 Task: Find connections with filter location New Malden with filter topic #startupwith filter profile language Potuguese with filter current company Arthur D. Little with filter school Sam Higginbottom University of Agriculture, Technology And Sciences (SHUATS) with filter industry Electrical Equipment Manufacturing with filter service category Email Marketing with filter keywords title Medical Laboratory Tech
Action: Mouse moved to (607, 56)
Screenshot: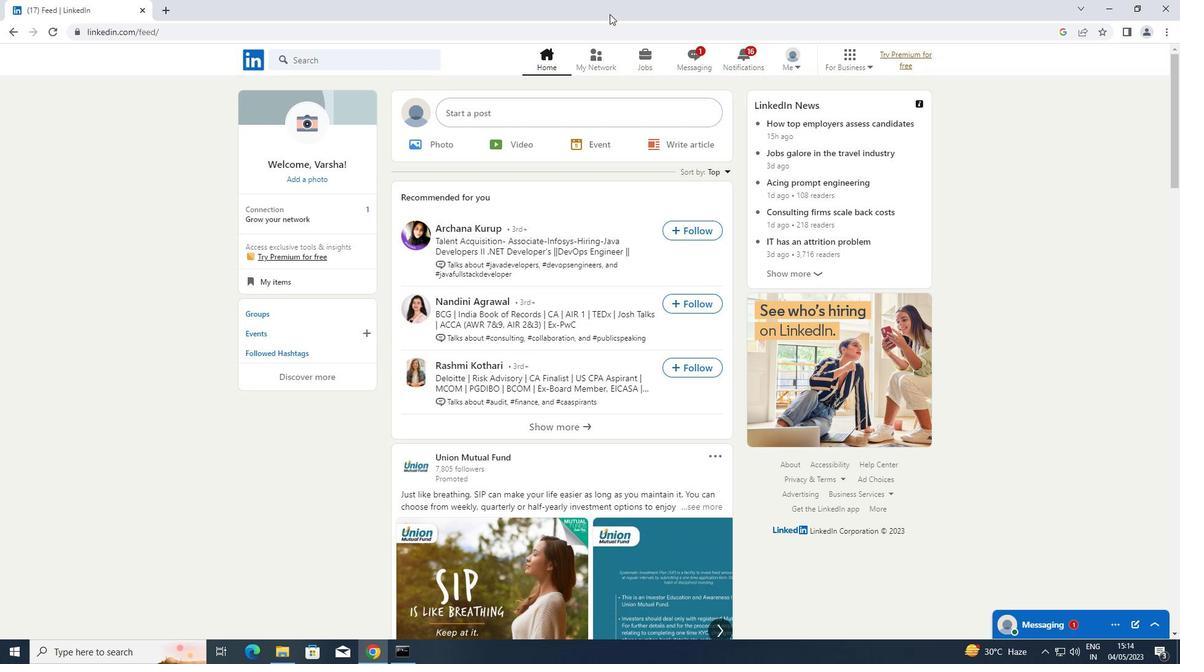 
Action: Mouse pressed left at (607, 56)
Screenshot: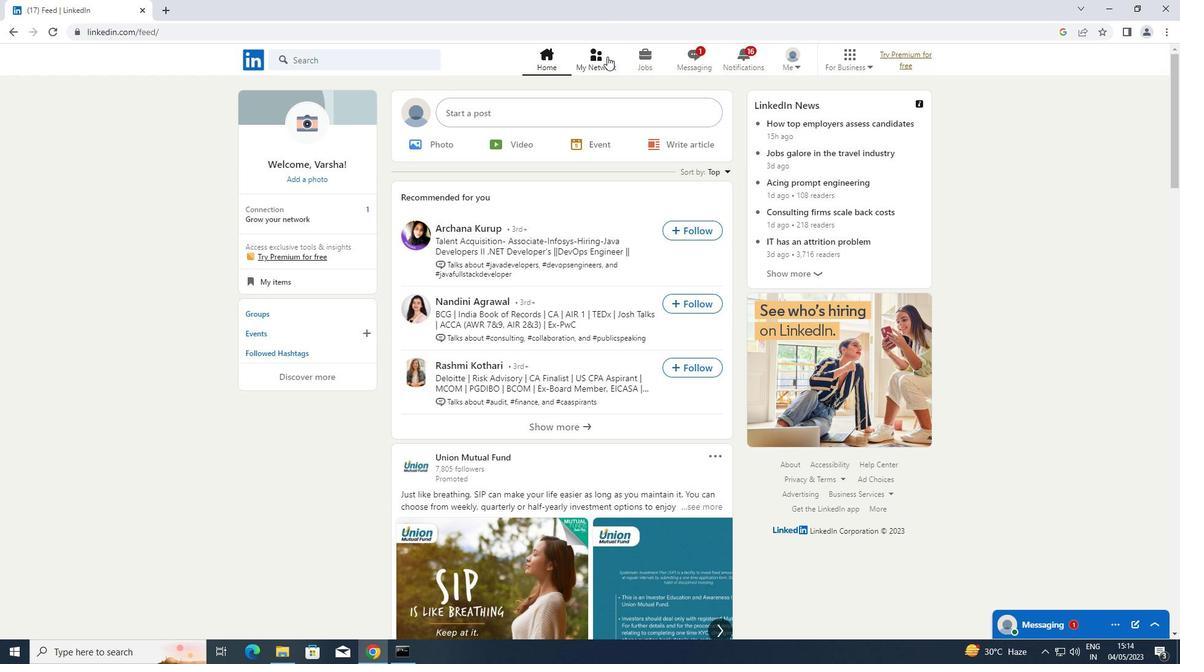 
Action: Mouse moved to (349, 123)
Screenshot: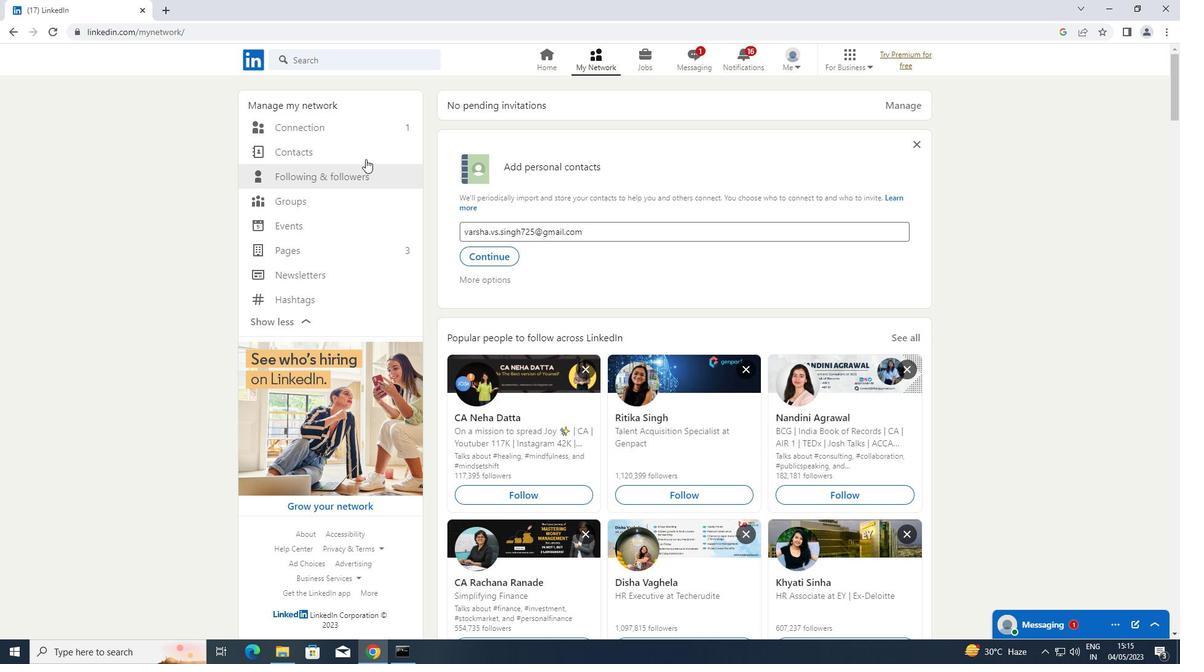 
Action: Mouse pressed left at (349, 123)
Screenshot: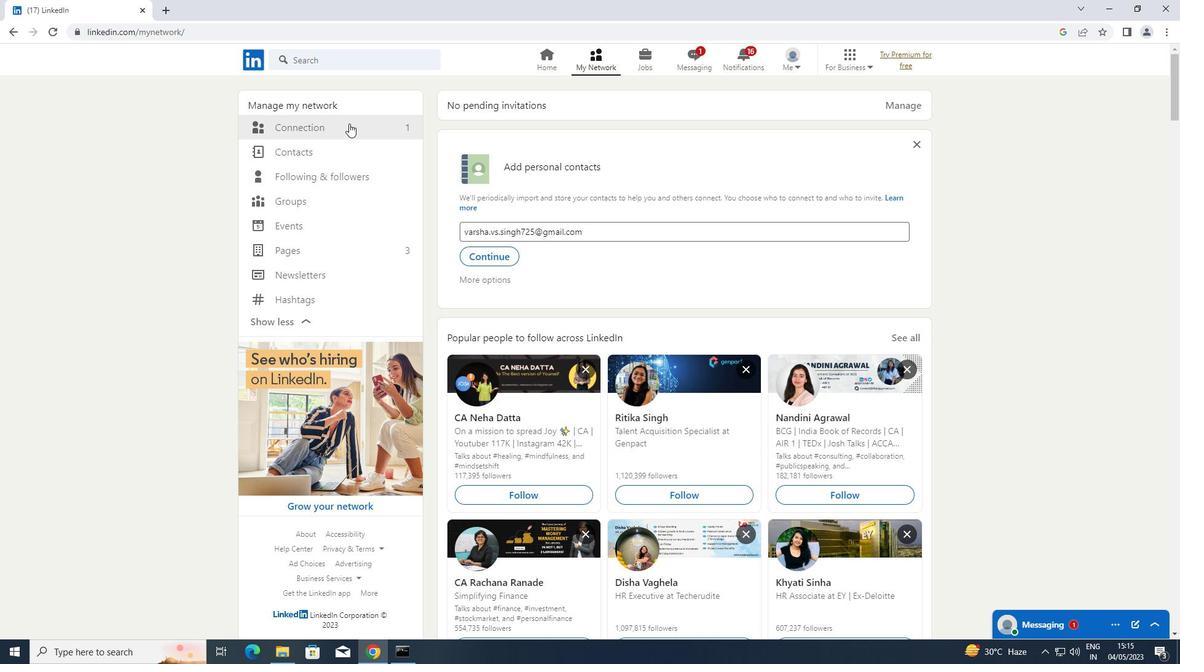
Action: Mouse moved to (702, 122)
Screenshot: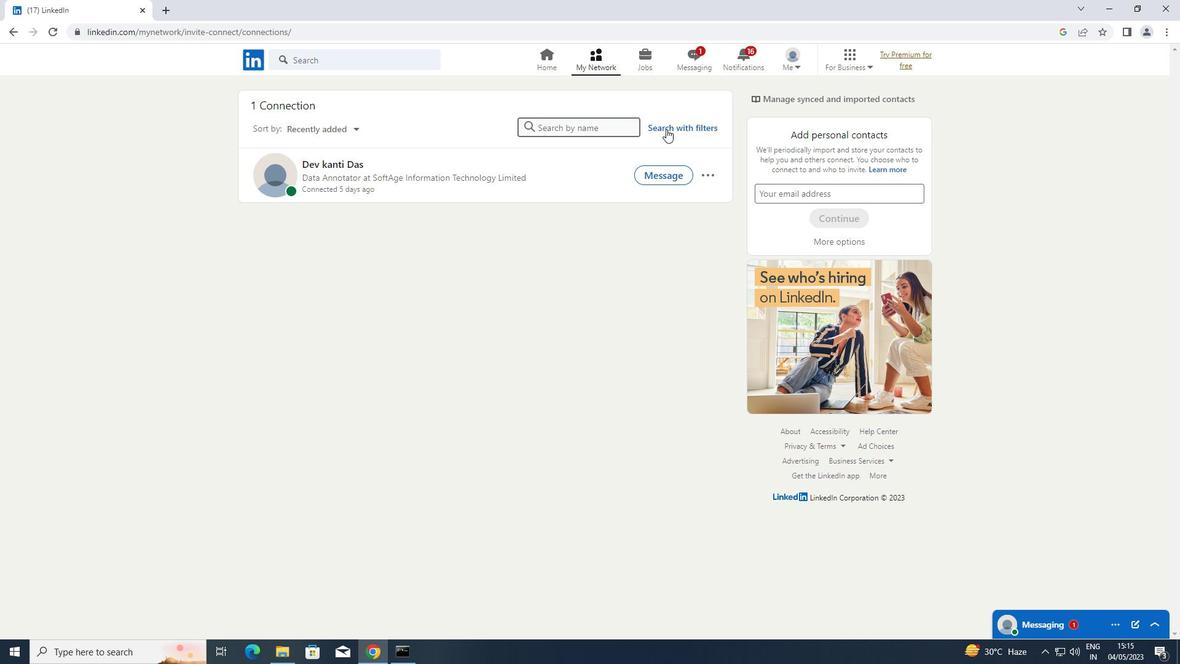 
Action: Mouse pressed left at (702, 122)
Screenshot: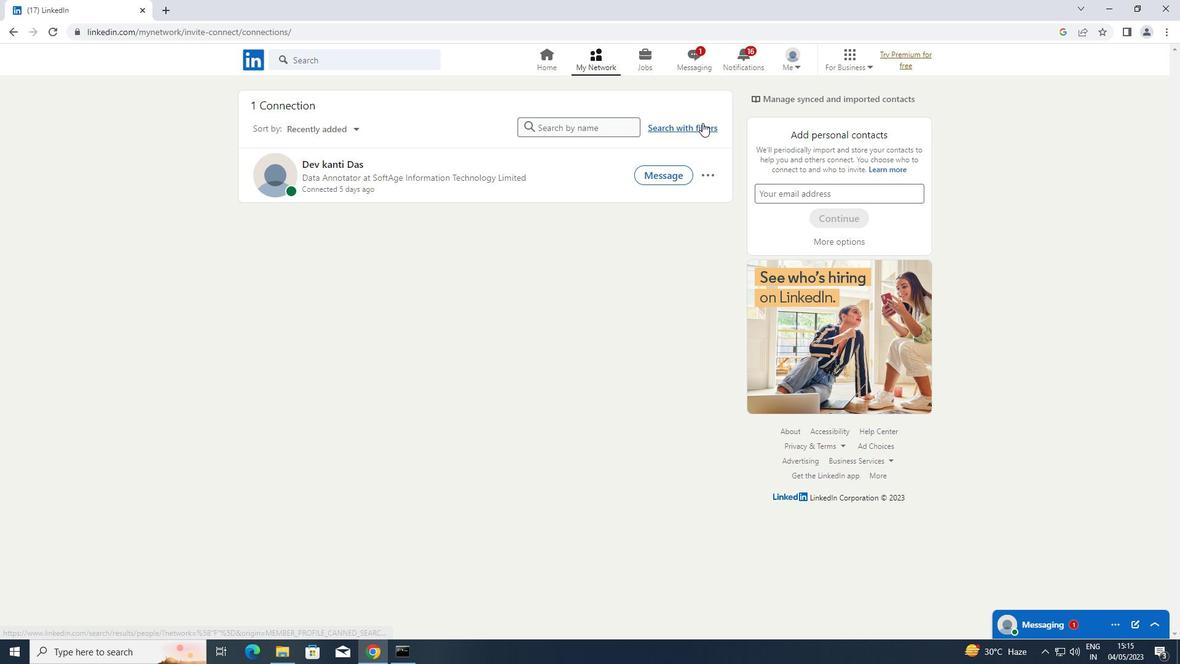 
Action: Mouse moved to (628, 93)
Screenshot: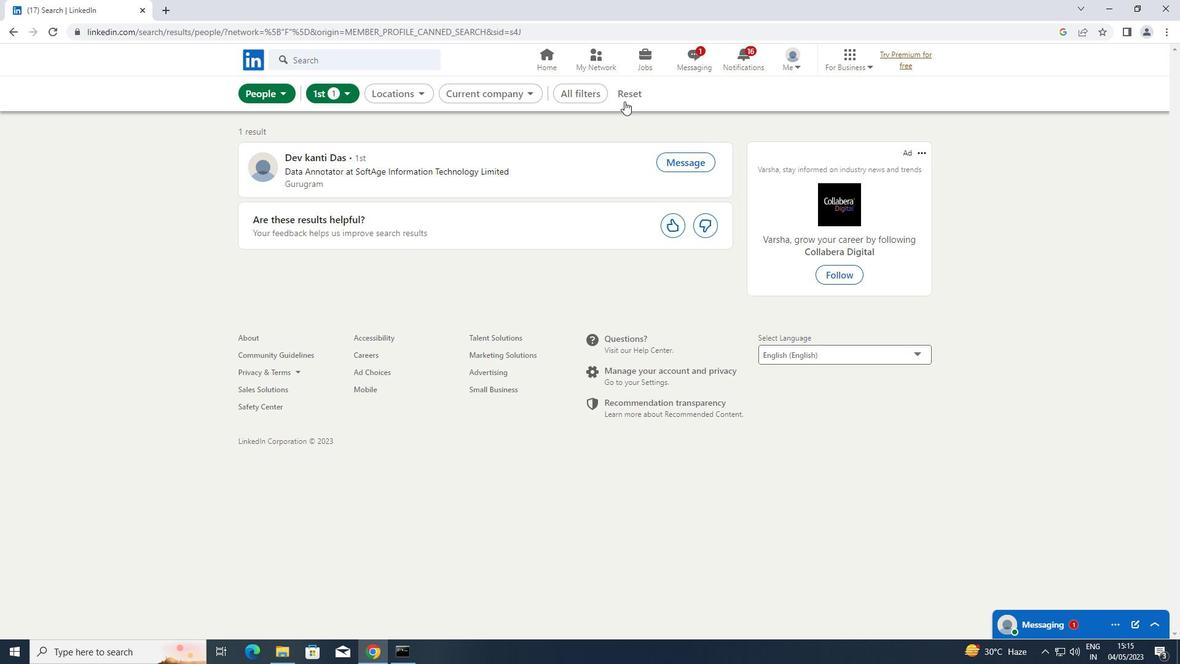 
Action: Mouse pressed left at (628, 93)
Screenshot: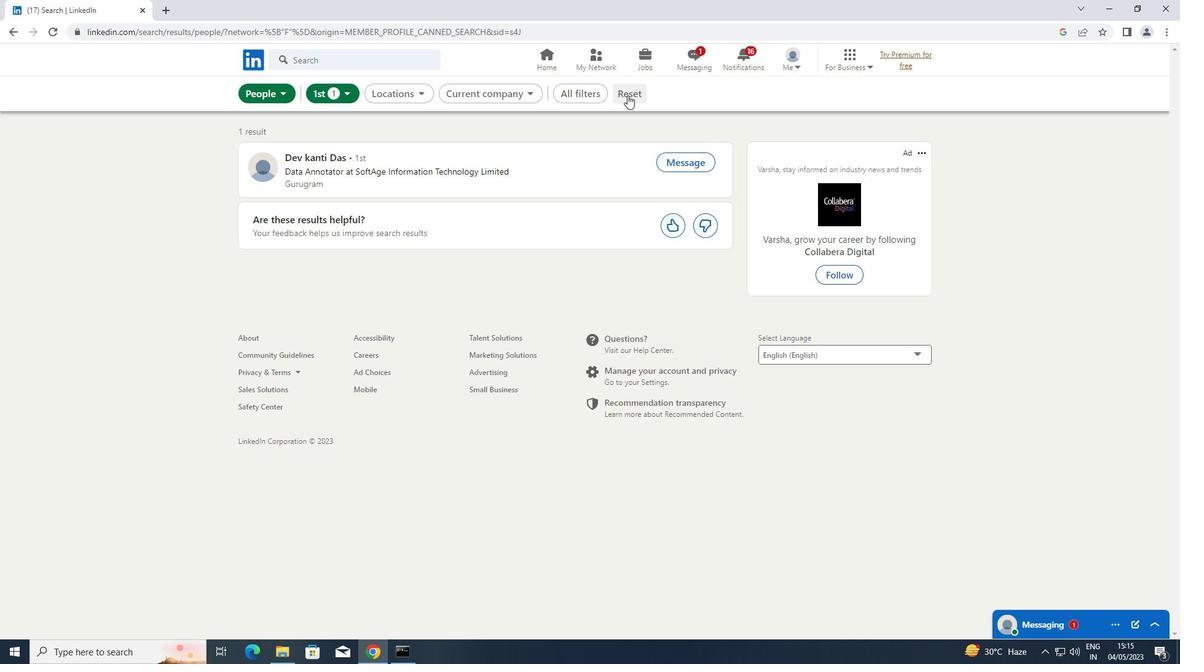 
Action: Mouse moved to (623, 95)
Screenshot: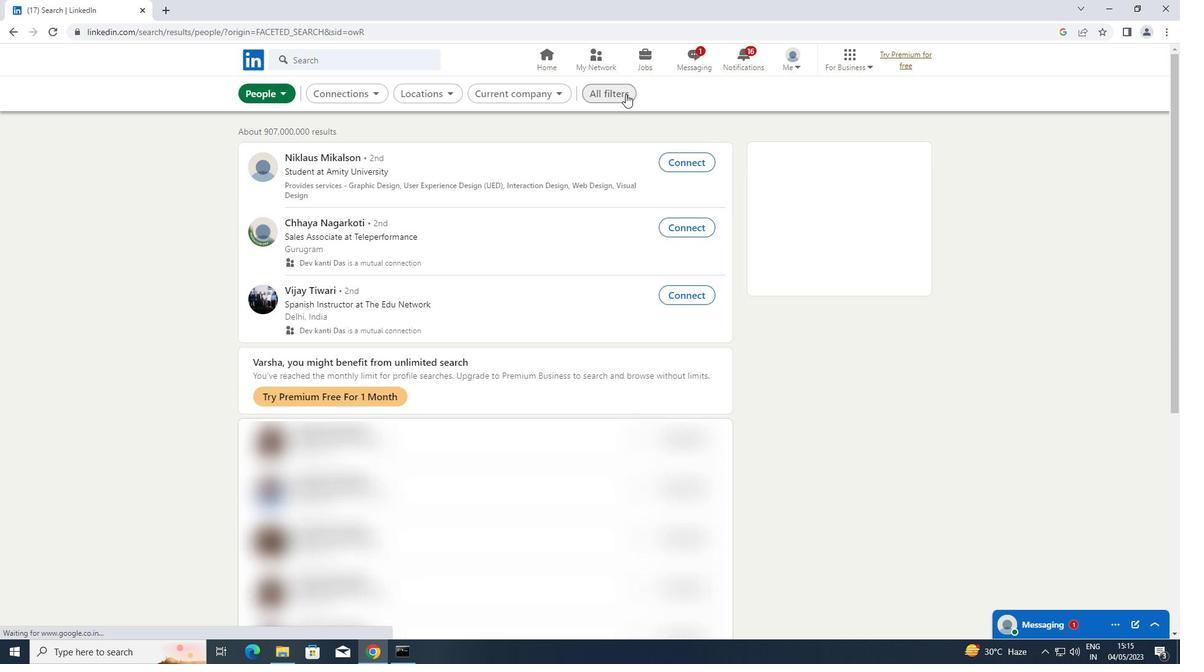 
Action: Mouse pressed left at (623, 95)
Screenshot: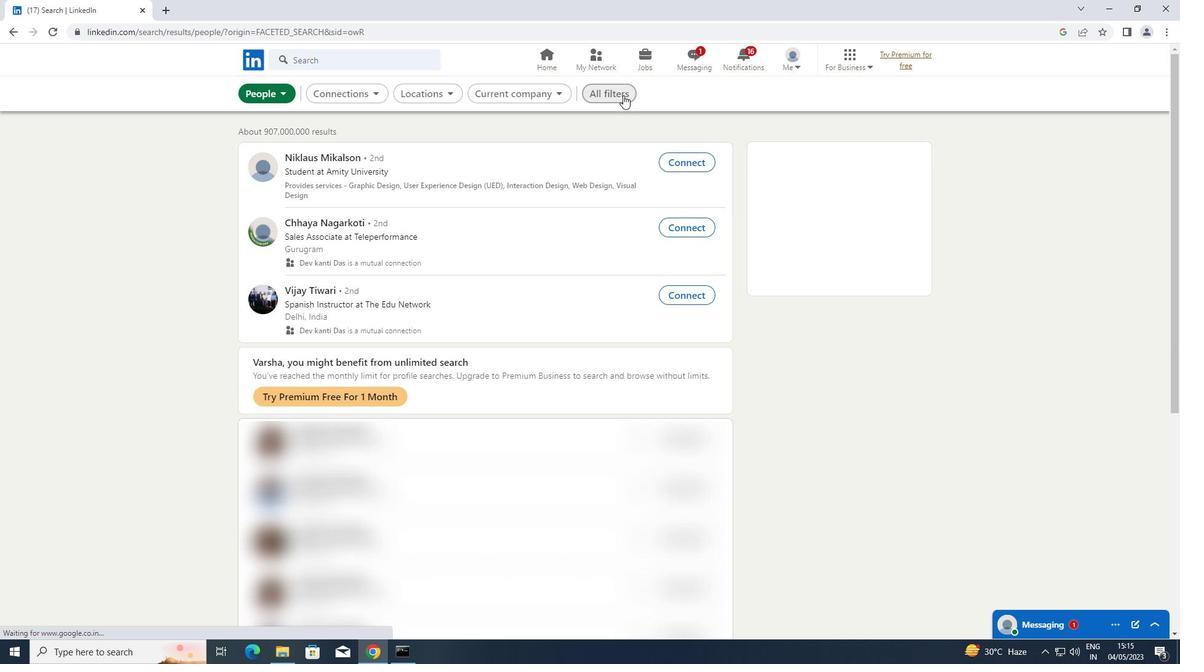 
Action: Mouse moved to (1044, 462)
Screenshot: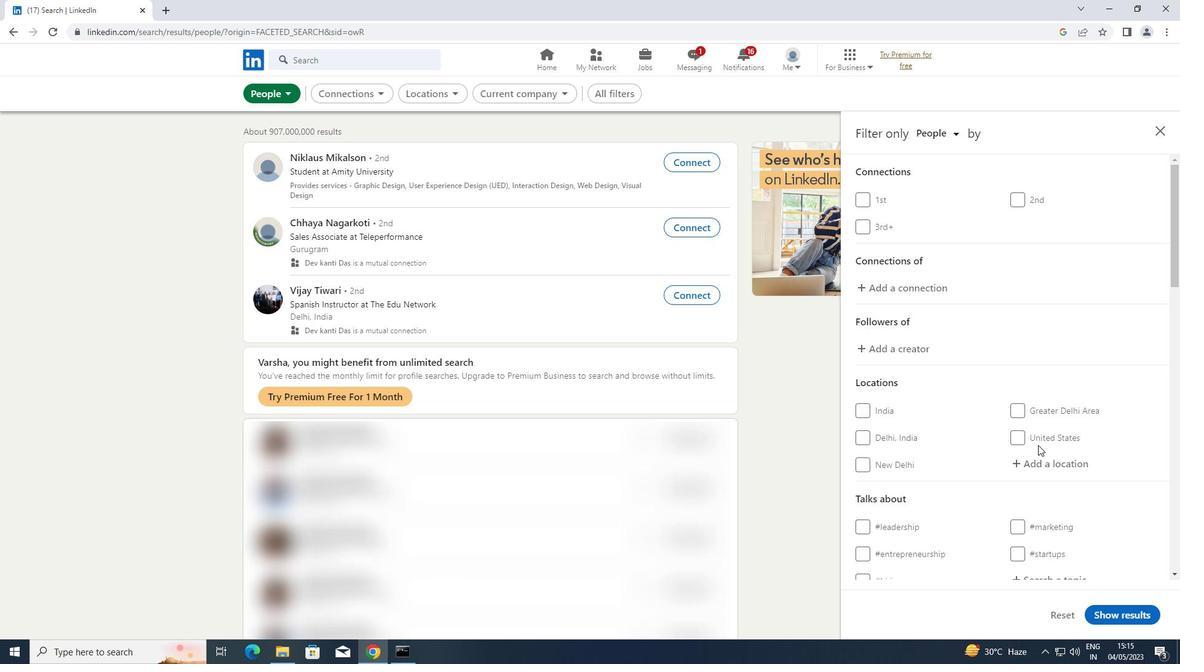 
Action: Mouse pressed left at (1044, 462)
Screenshot: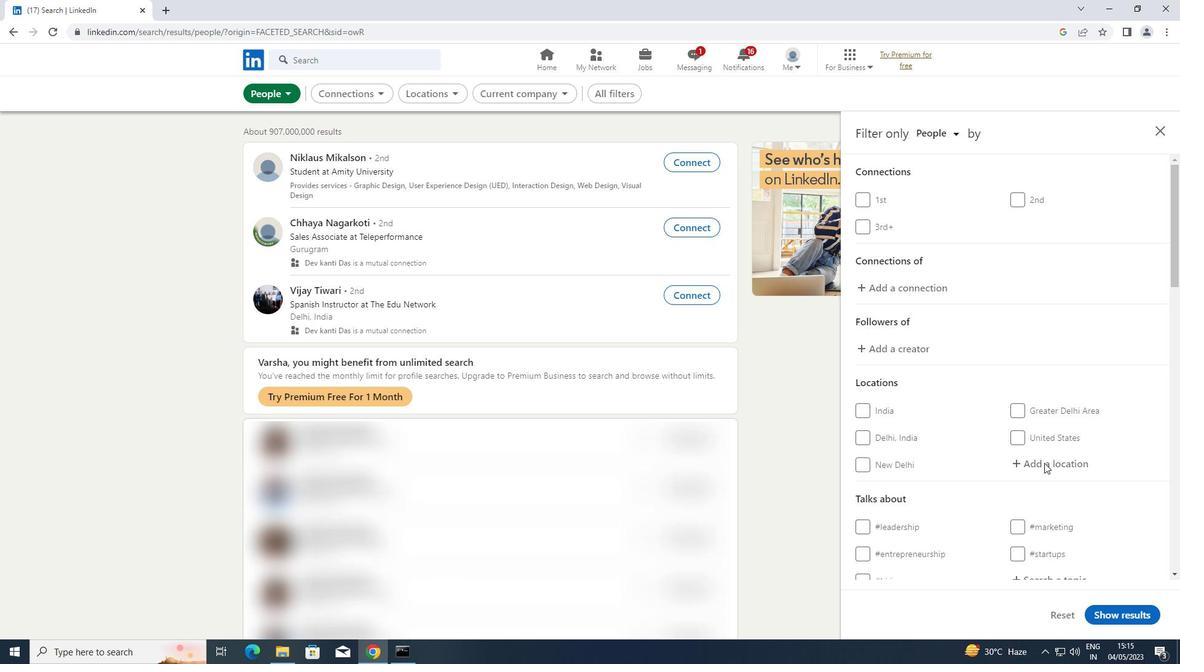 
Action: Mouse moved to (1049, 460)
Screenshot: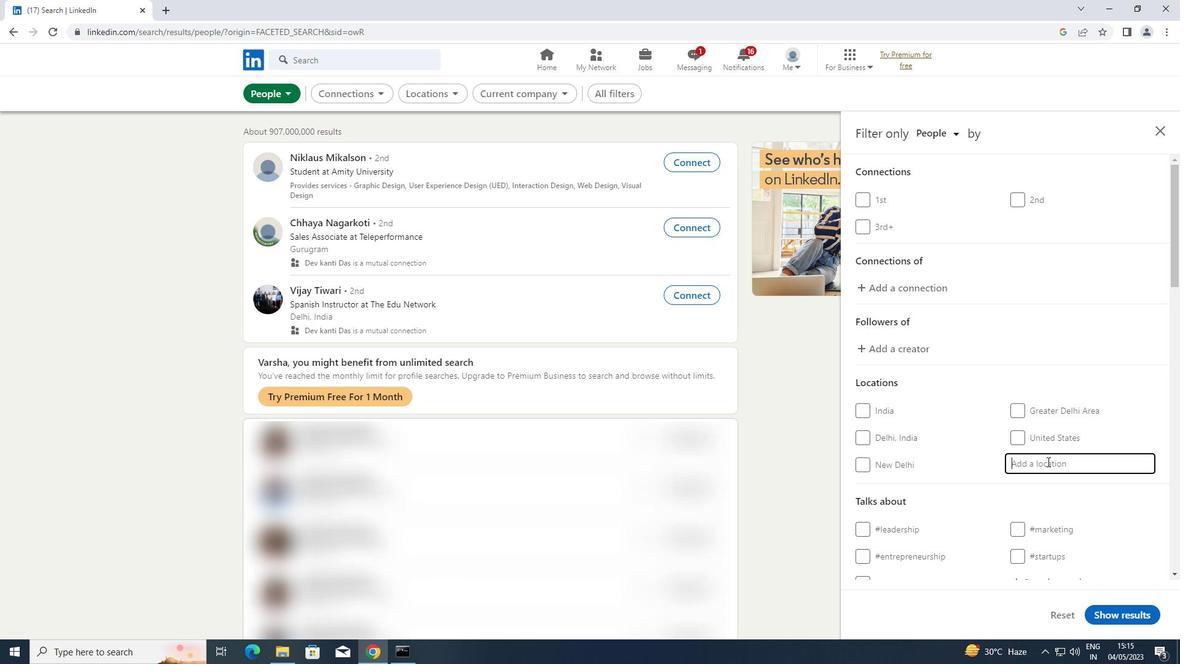 
Action: Key pressed <Key.shift>NEW<Key.space><Key.shift>MALDEN
Screenshot: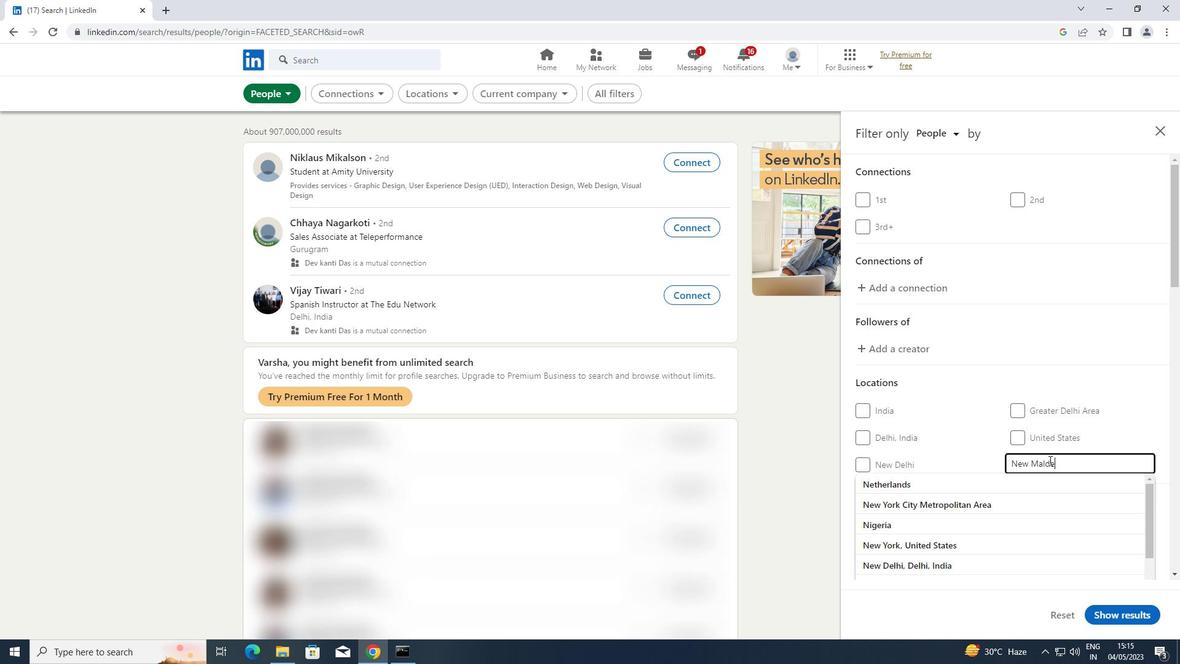 
Action: Mouse scrolled (1049, 459) with delta (0, 0)
Screenshot: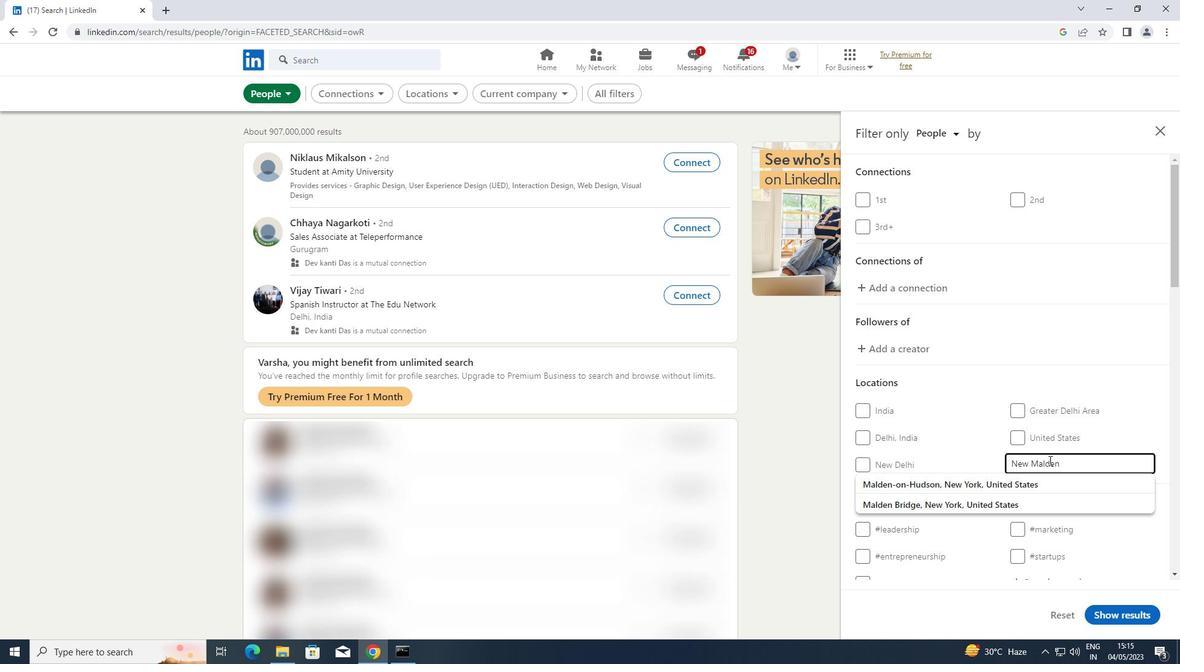 
Action: Mouse moved to (1031, 537)
Screenshot: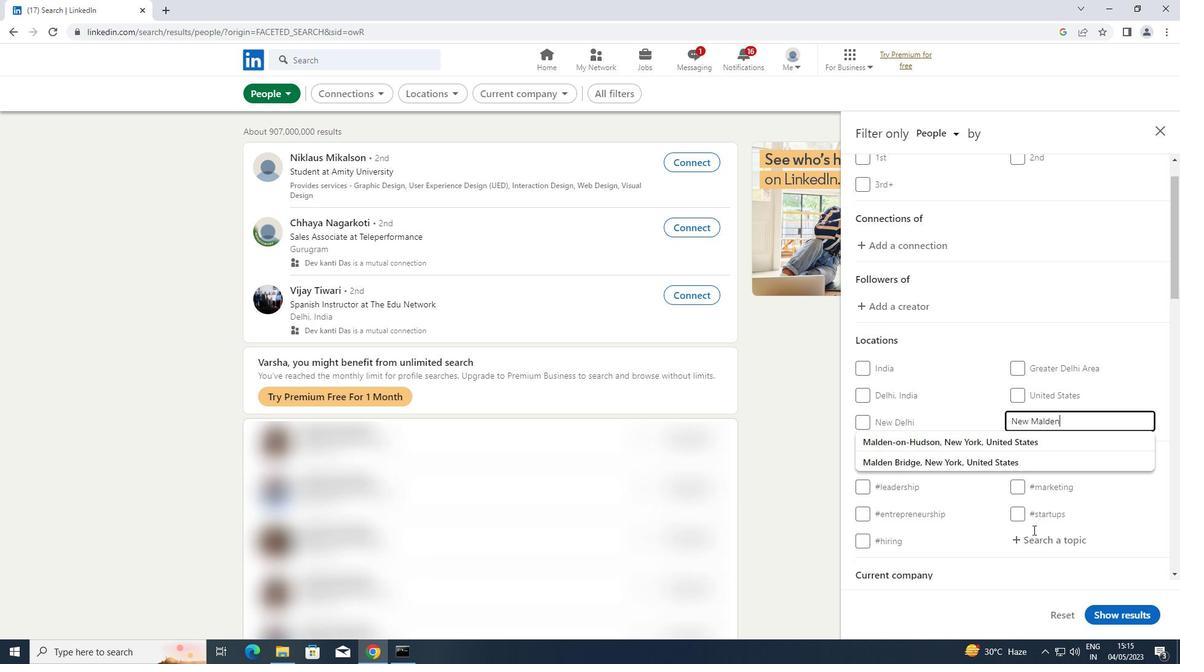 
Action: Mouse pressed left at (1031, 537)
Screenshot: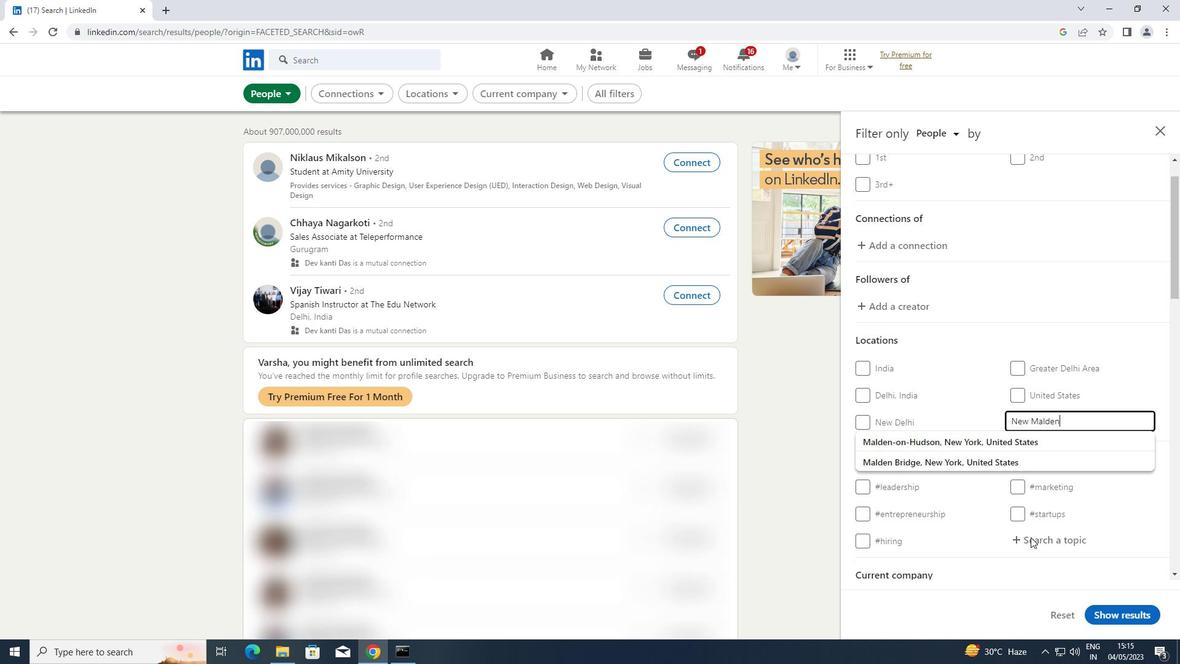 
Action: Mouse moved to (1042, 522)
Screenshot: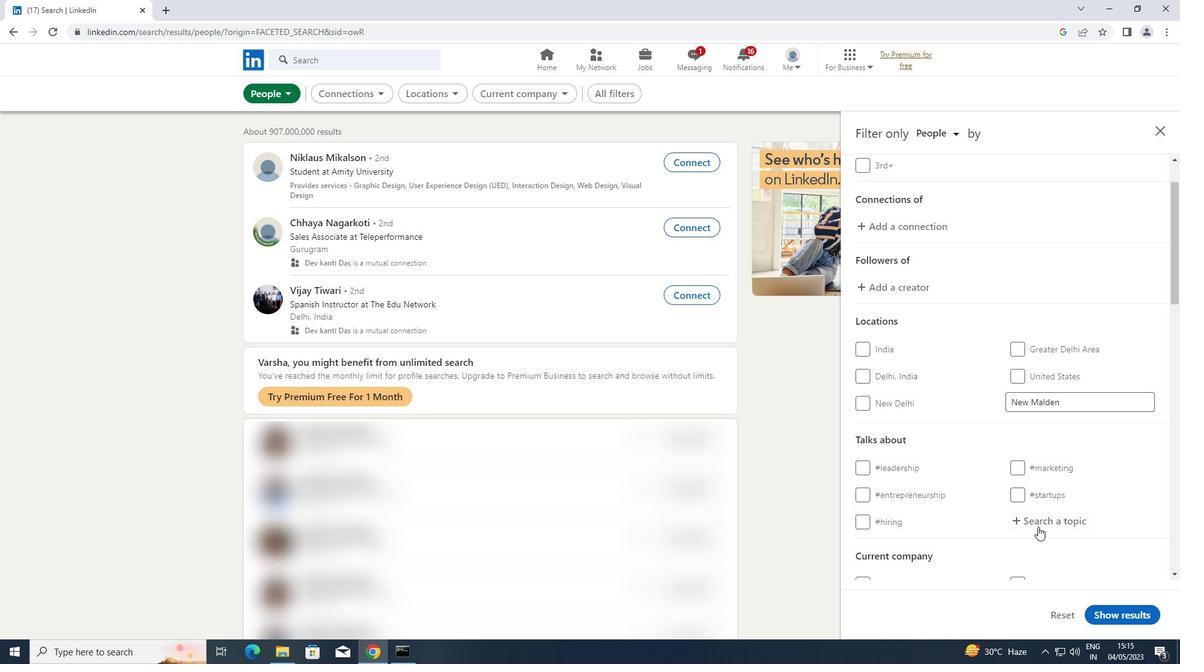 
Action: Mouse pressed left at (1042, 522)
Screenshot: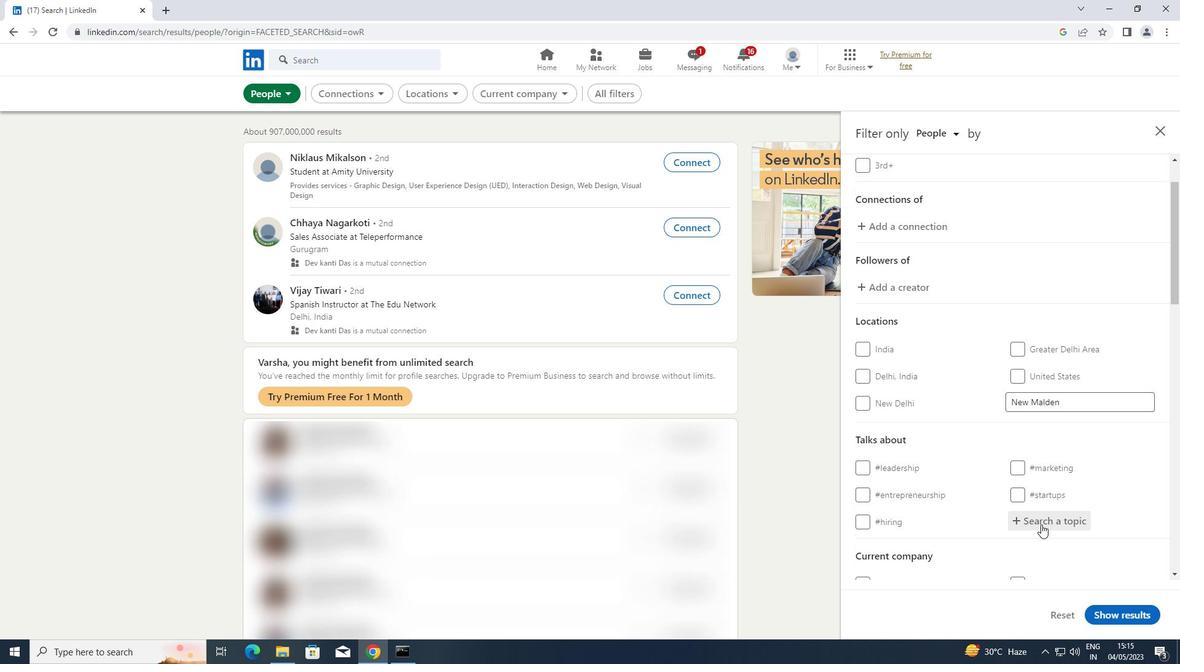 
Action: Key pressed STARTUP
Screenshot: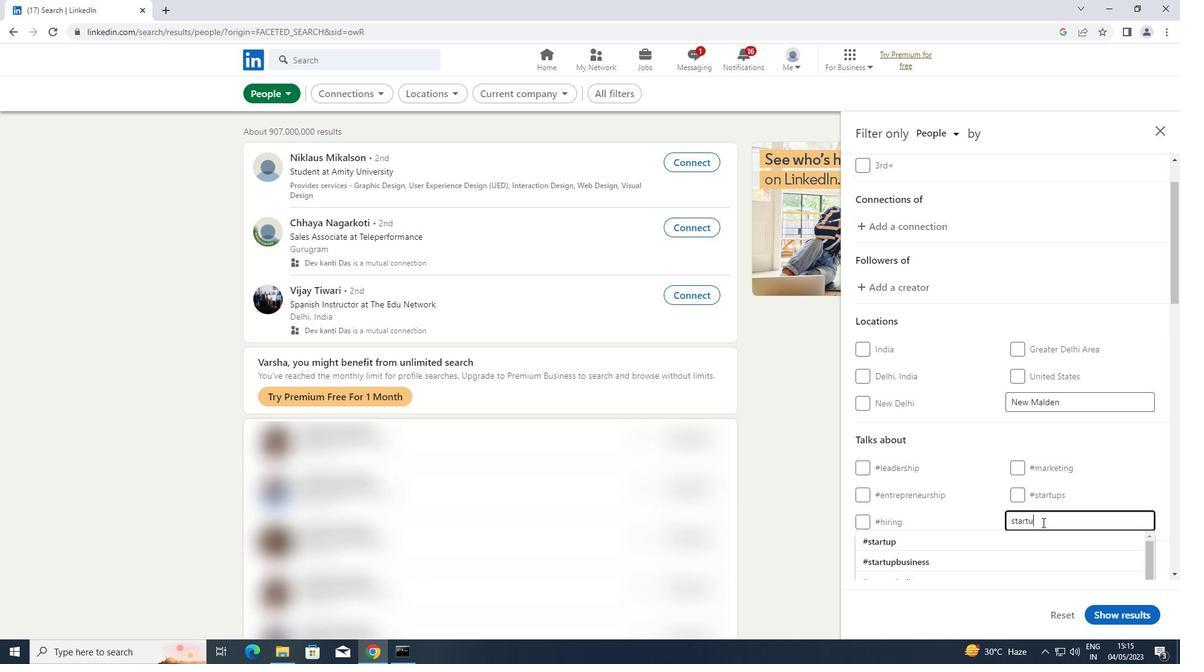 
Action: Mouse moved to (967, 537)
Screenshot: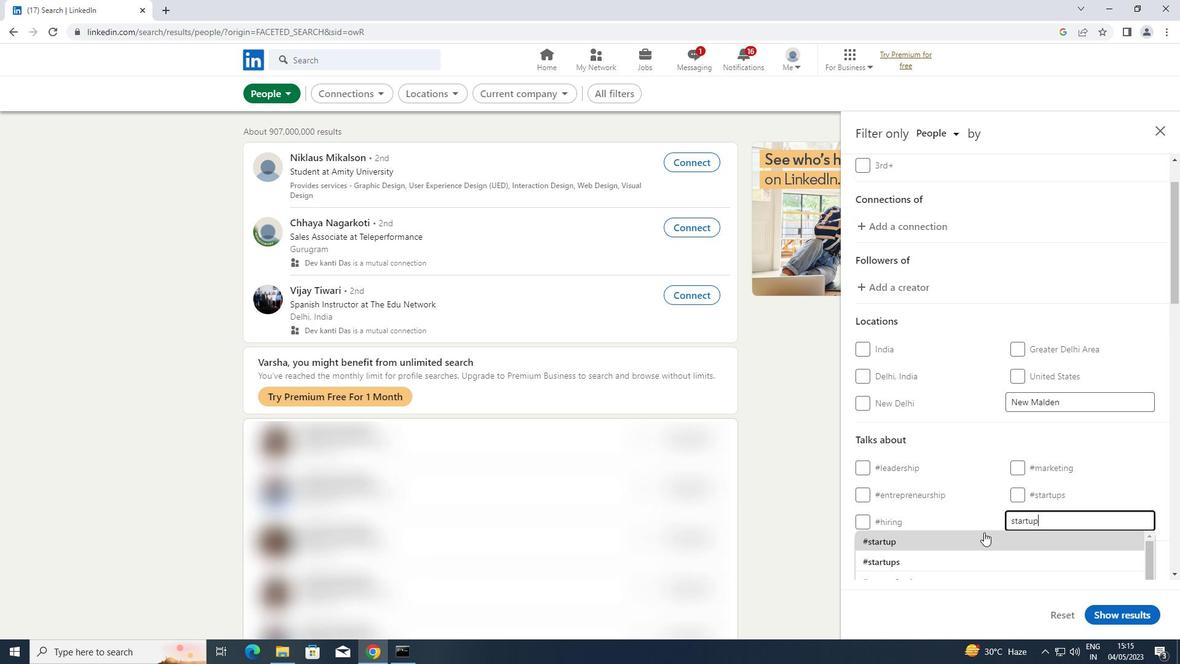 
Action: Mouse pressed left at (967, 537)
Screenshot: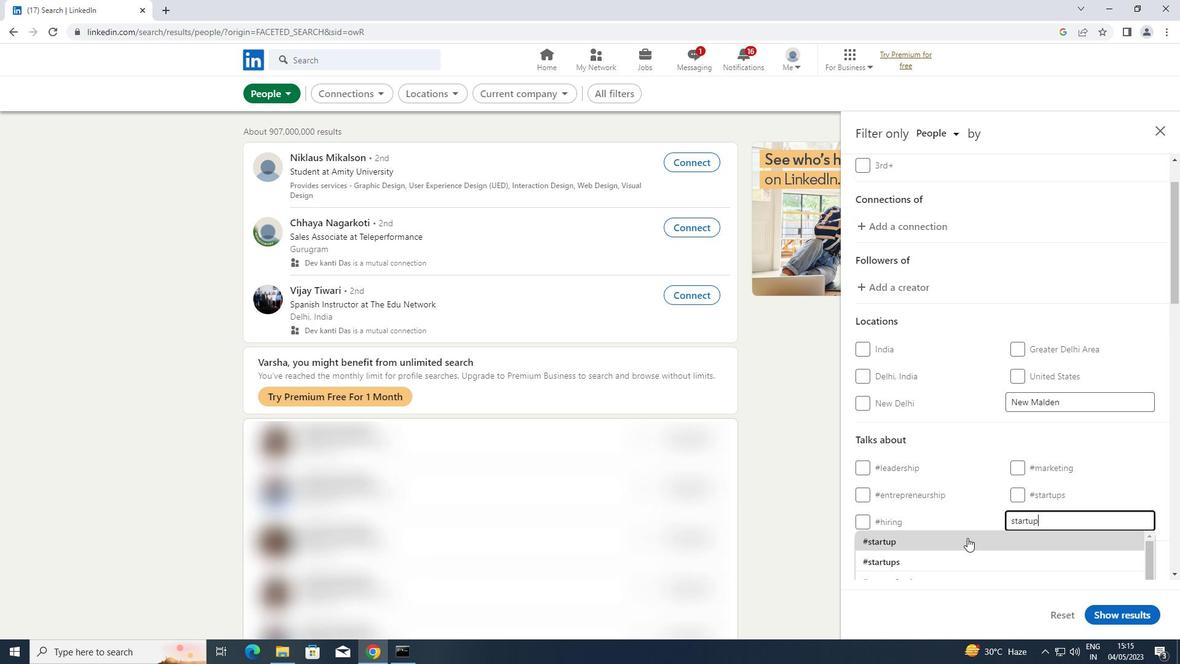 
Action: Mouse moved to (974, 531)
Screenshot: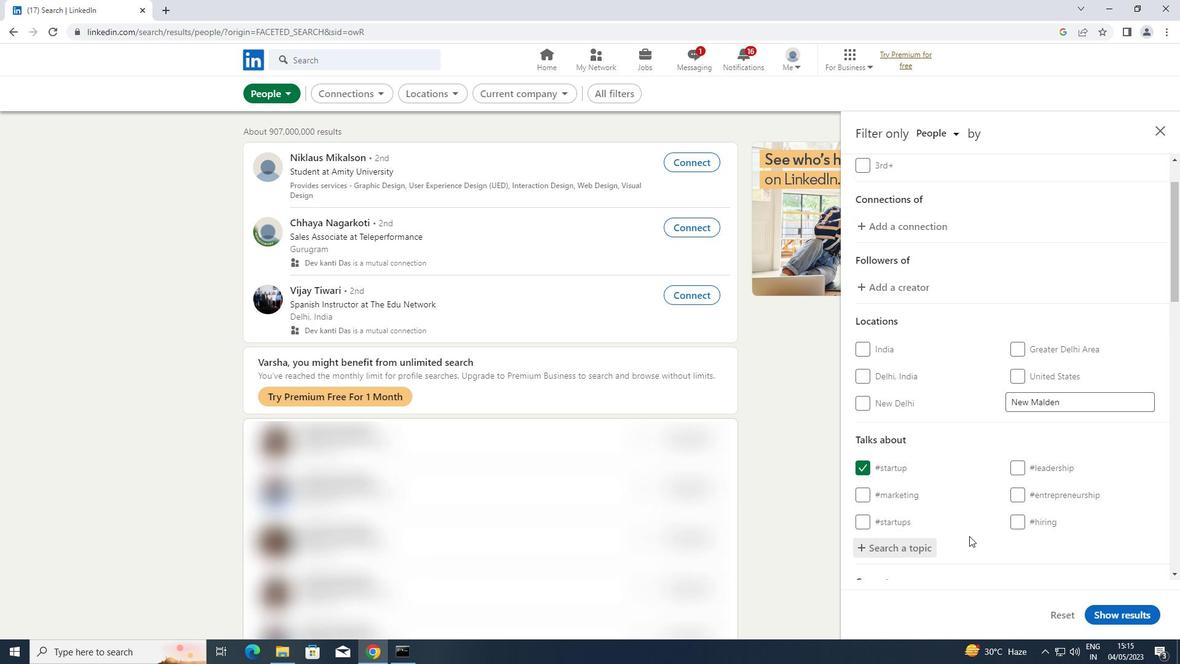 
Action: Mouse scrolled (974, 531) with delta (0, 0)
Screenshot: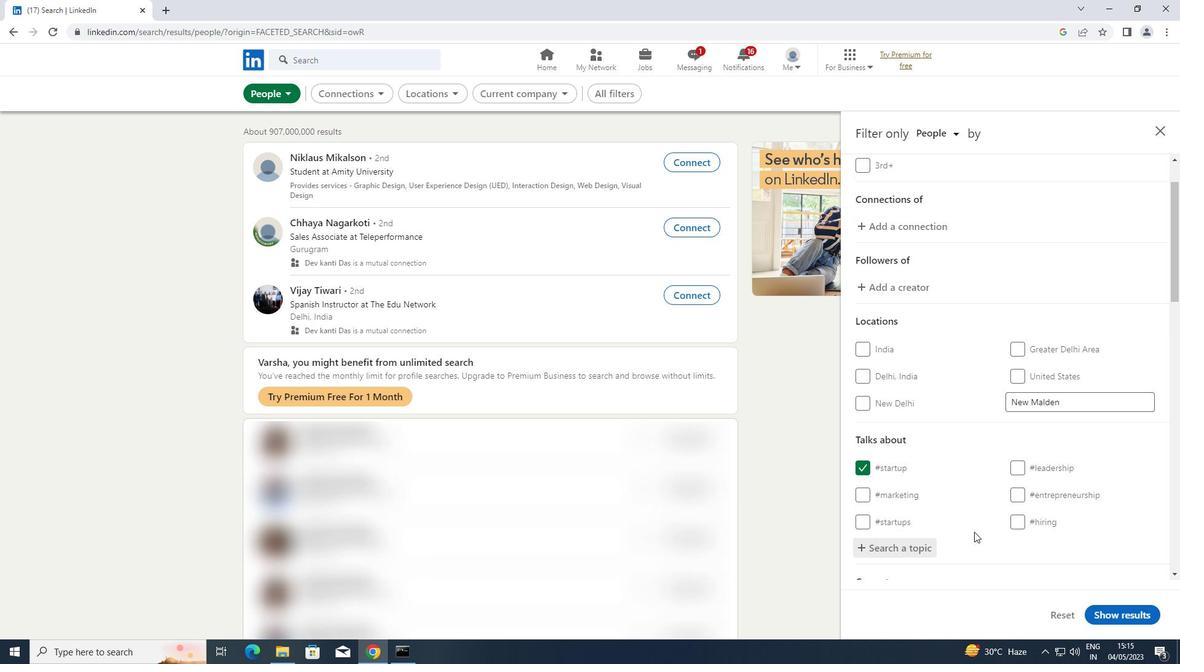 
Action: Mouse scrolled (974, 531) with delta (0, 0)
Screenshot: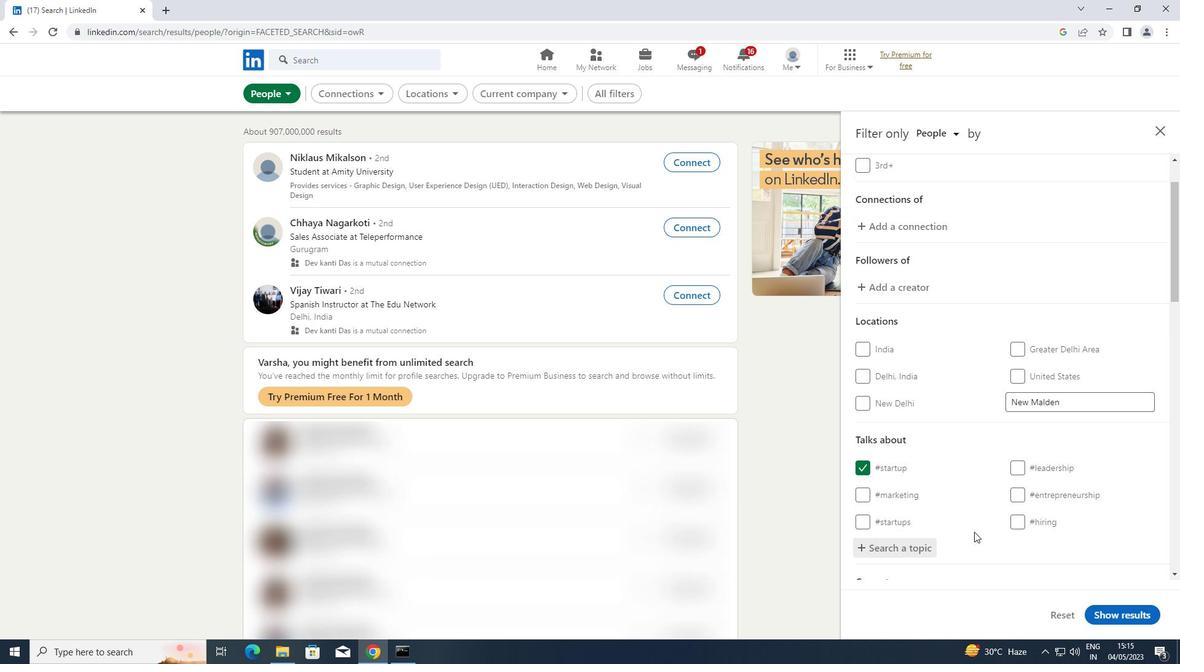 
Action: Mouse scrolled (974, 531) with delta (0, 0)
Screenshot: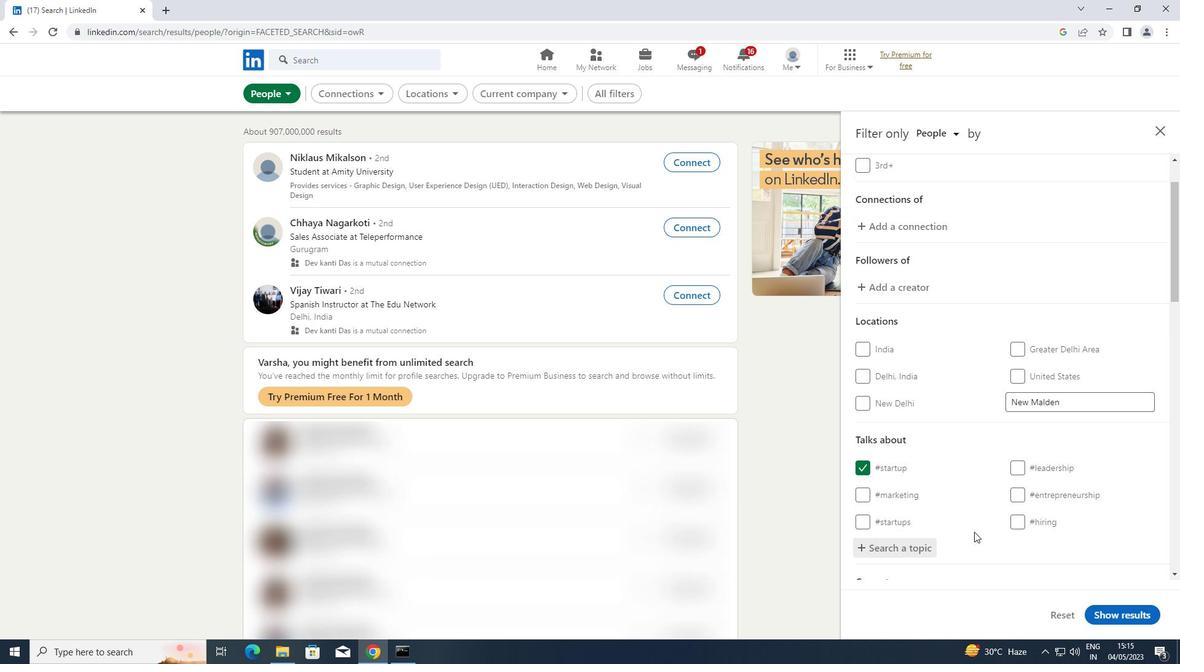 
Action: Mouse scrolled (974, 531) with delta (0, 0)
Screenshot: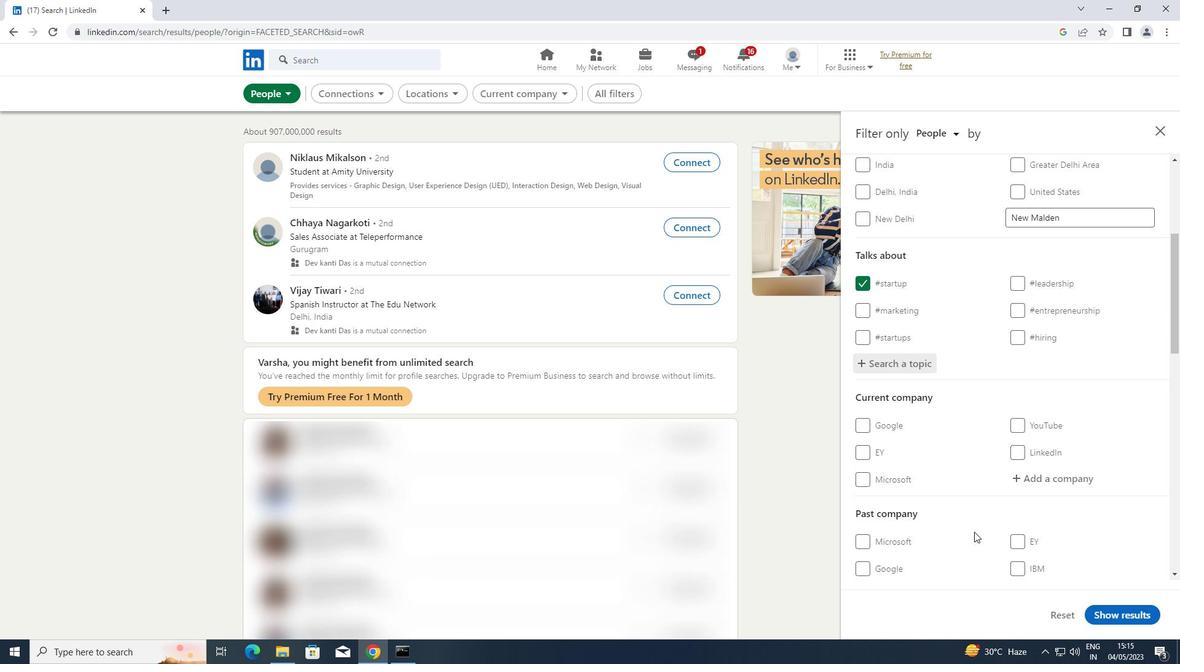 
Action: Mouse scrolled (974, 531) with delta (0, 0)
Screenshot: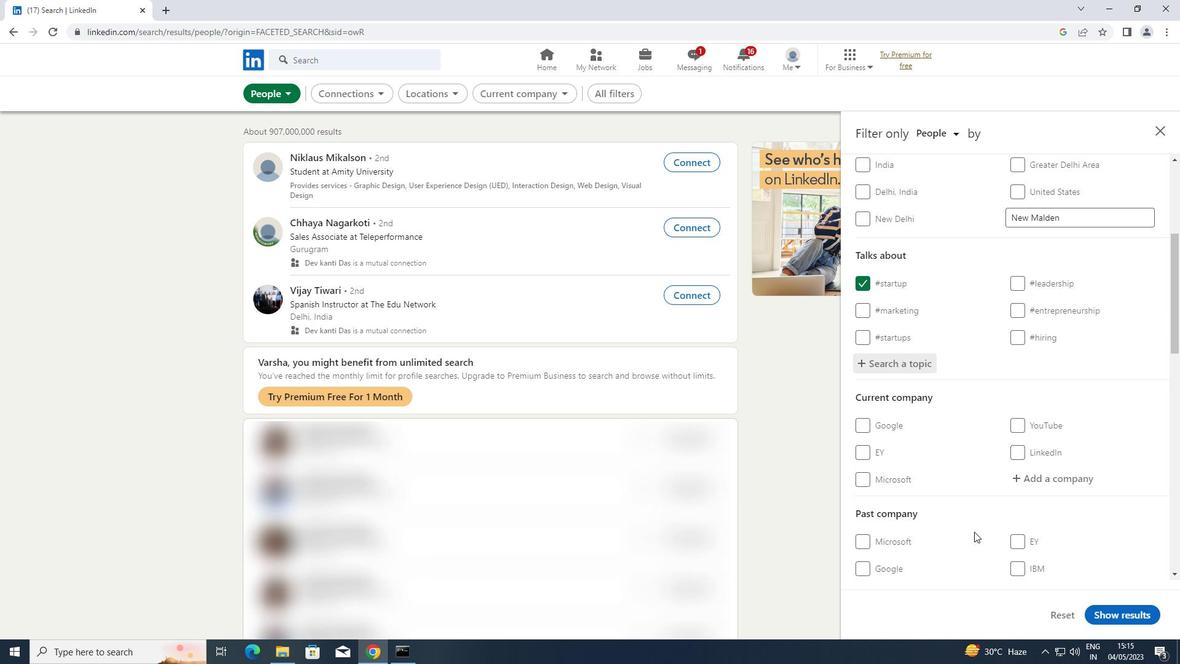 
Action: Mouse scrolled (974, 531) with delta (0, 0)
Screenshot: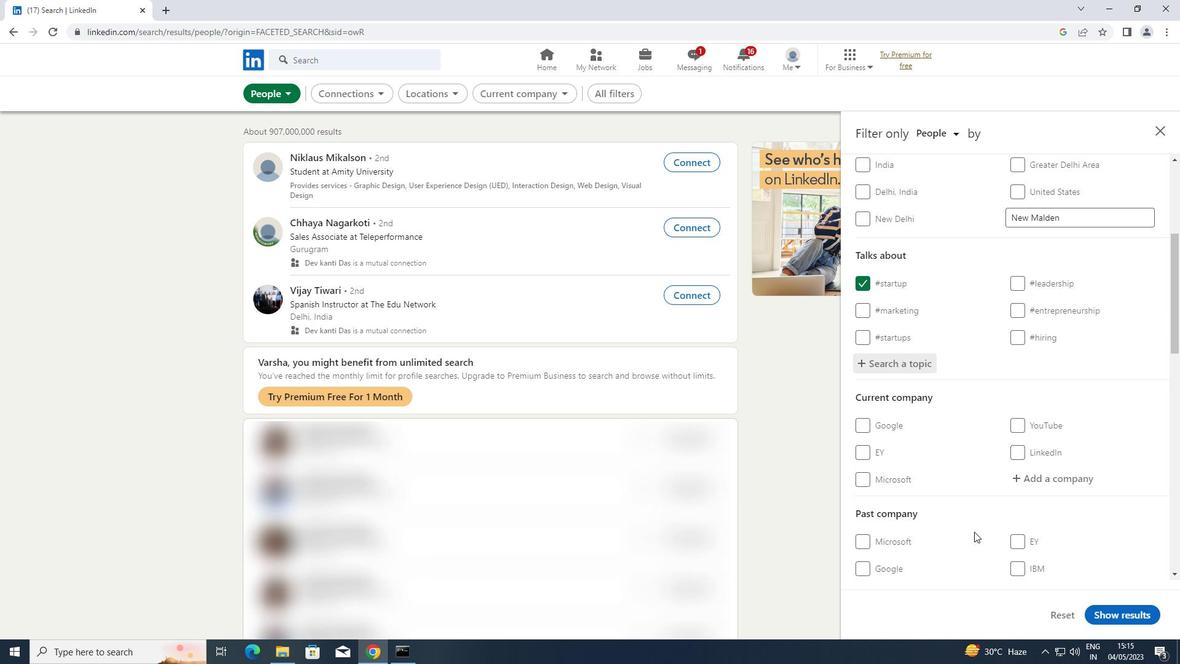 
Action: Mouse scrolled (974, 531) with delta (0, 0)
Screenshot: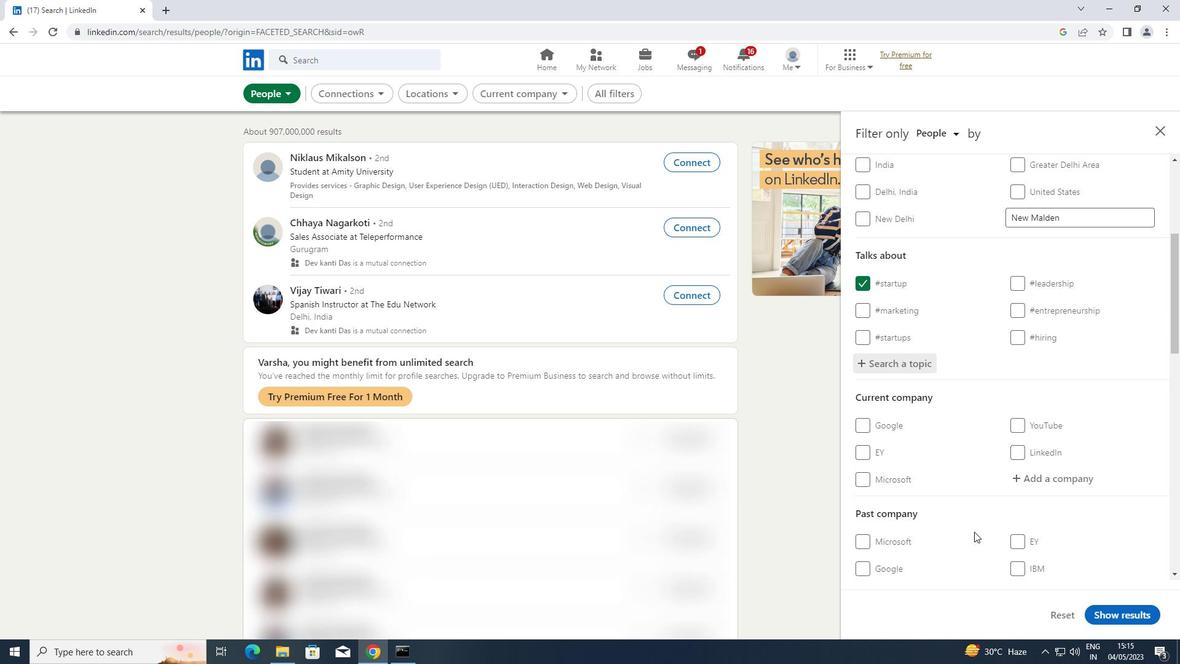 
Action: Mouse scrolled (974, 531) with delta (0, 0)
Screenshot: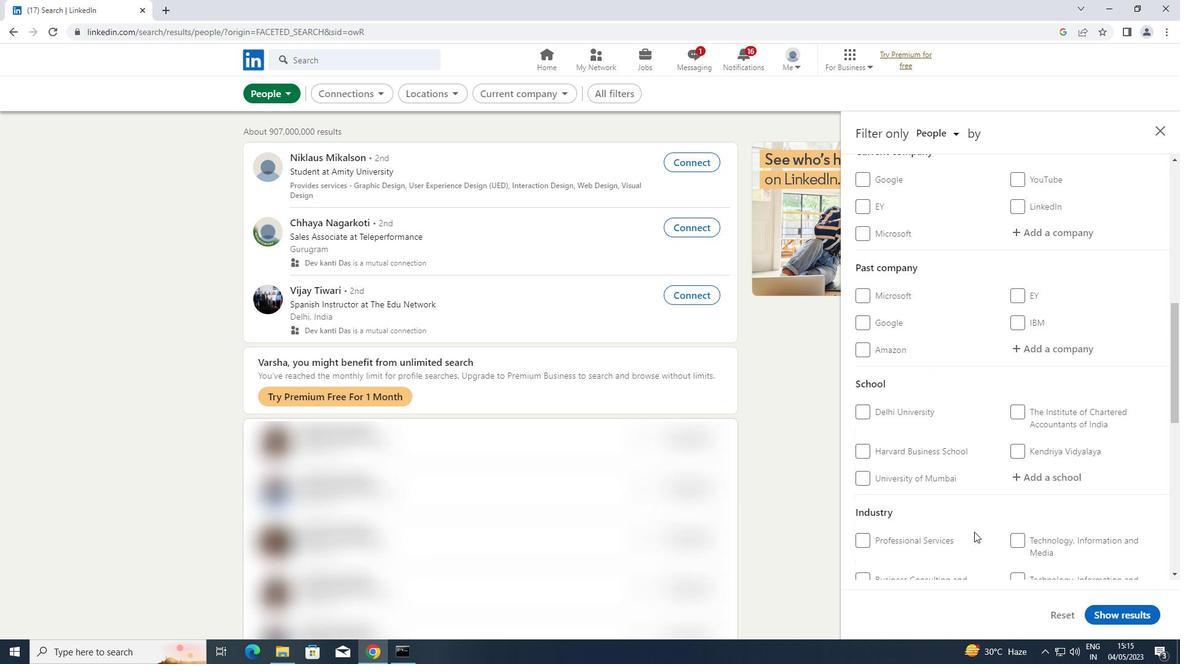 
Action: Mouse scrolled (974, 531) with delta (0, 0)
Screenshot: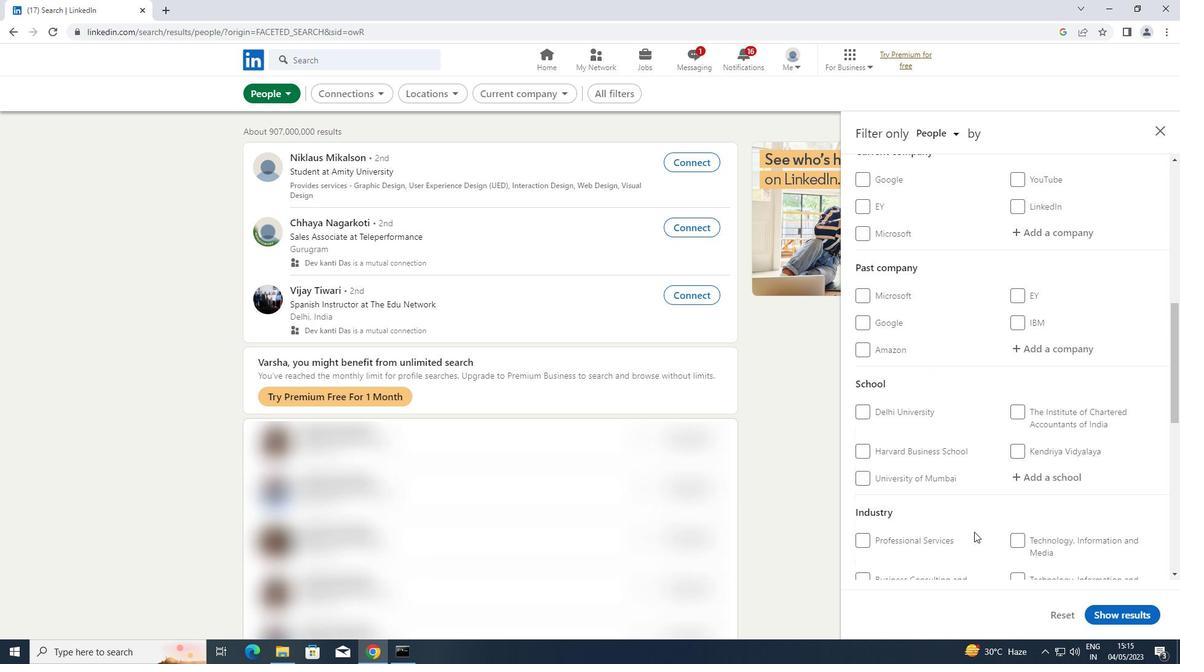 
Action: Mouse scrolled (974, 531) with delta (0, 0)
Screenshot: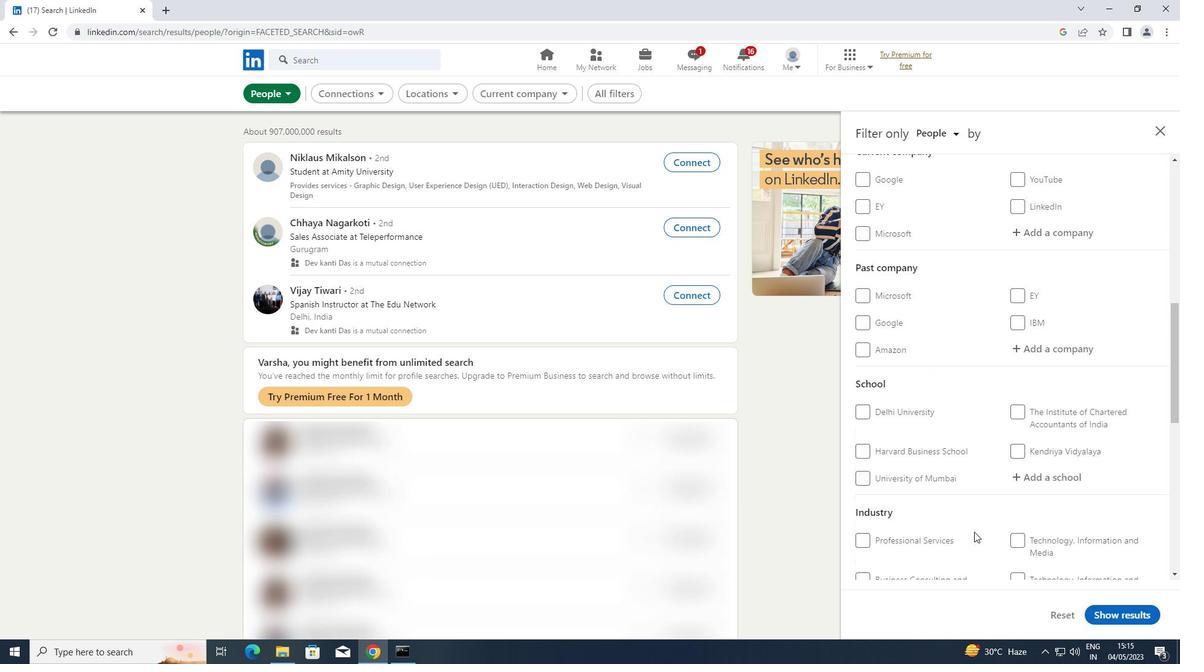 
Action: Mouse scrolled (974, 531) with delta (0, 0)
Screenshot: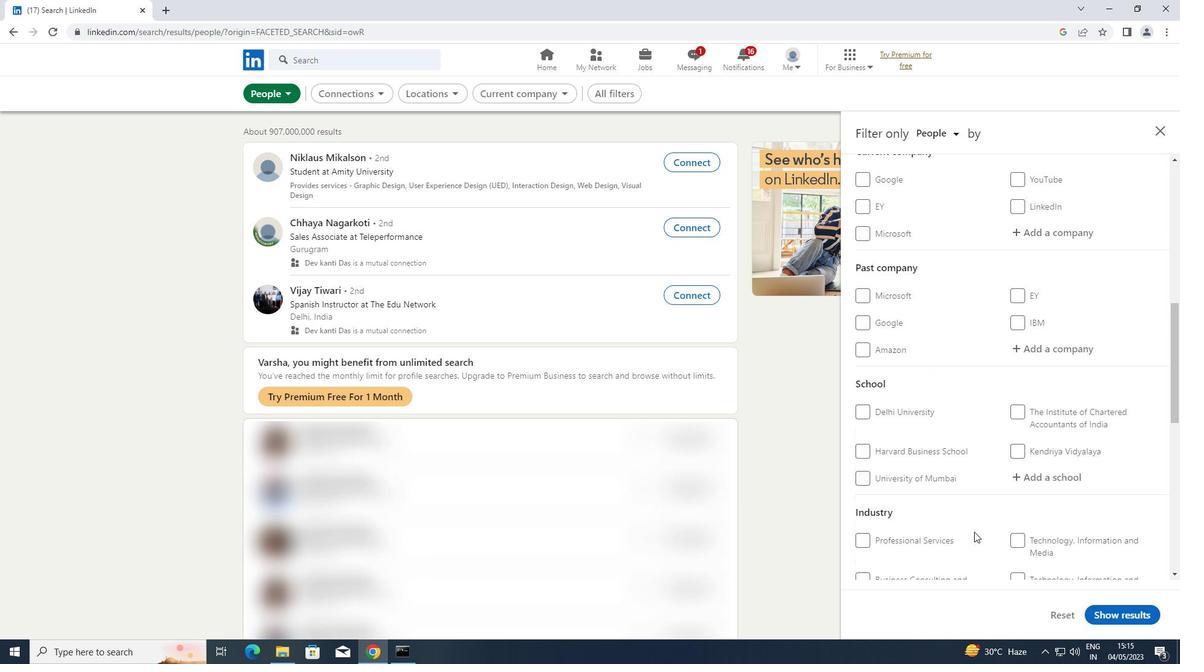 
Action: Mouse scrolled (974, 531) with delta (0, 0)
Screenshot: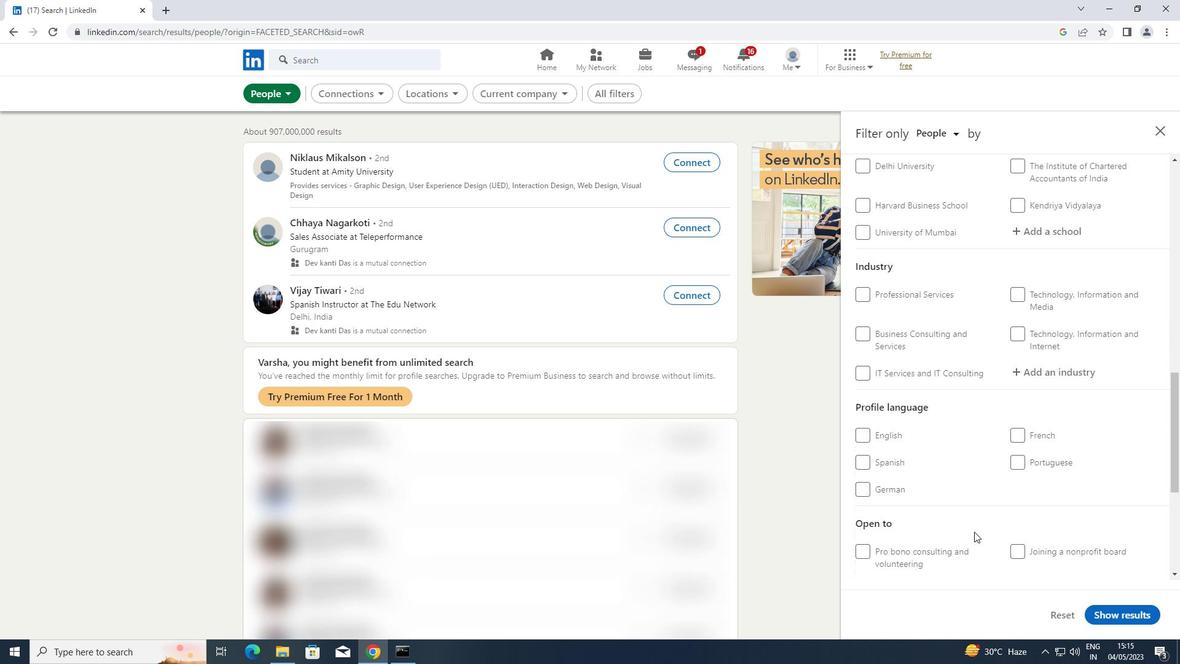 
Action: Mouse moved to (1019, 400)
Screenshot: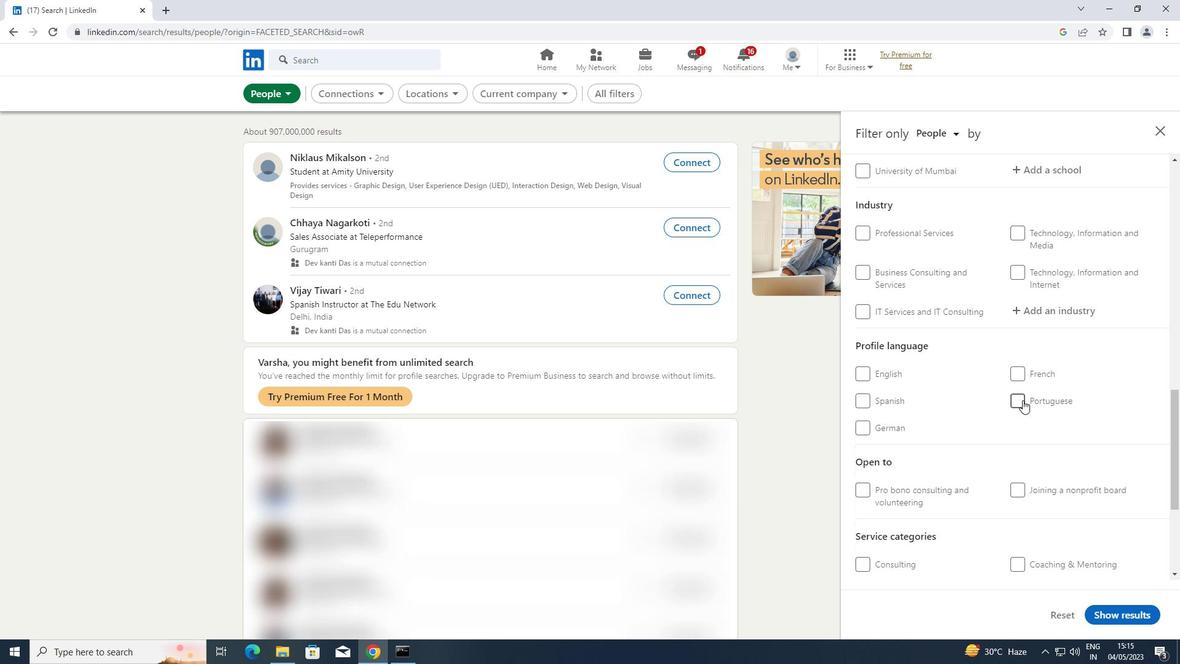 
Action: Mouse pressed left at (1019, 400)
Screenshot: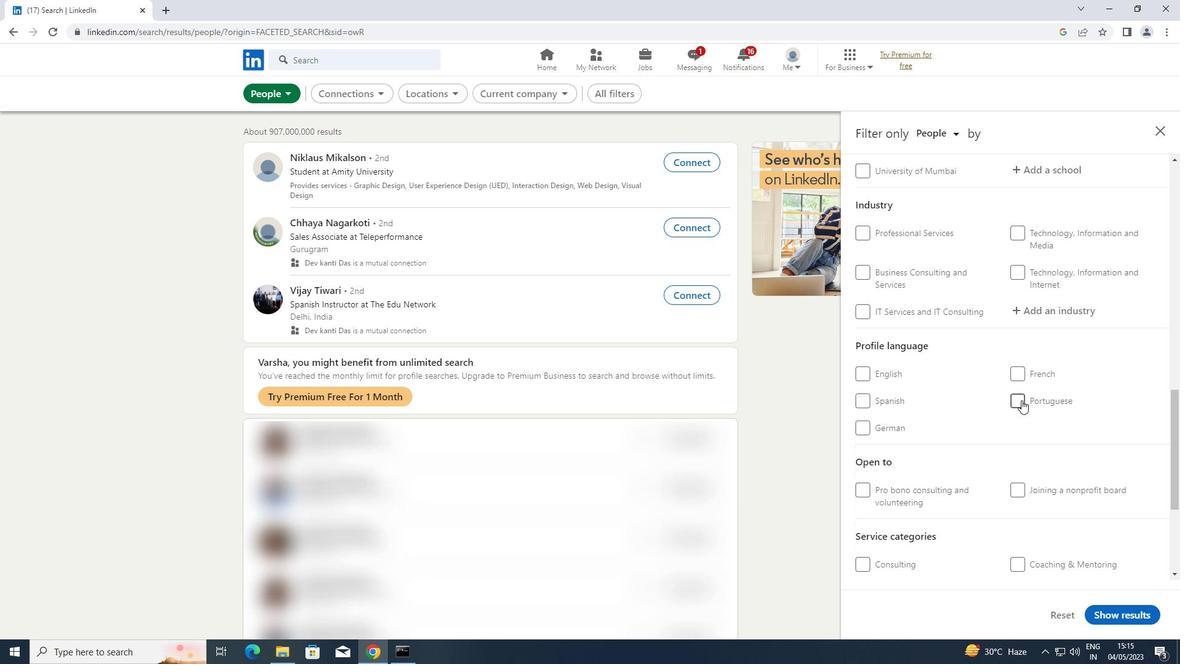 
Action: Mouse scrolled (1019, 400) with delta (0, 0)
Screenshot: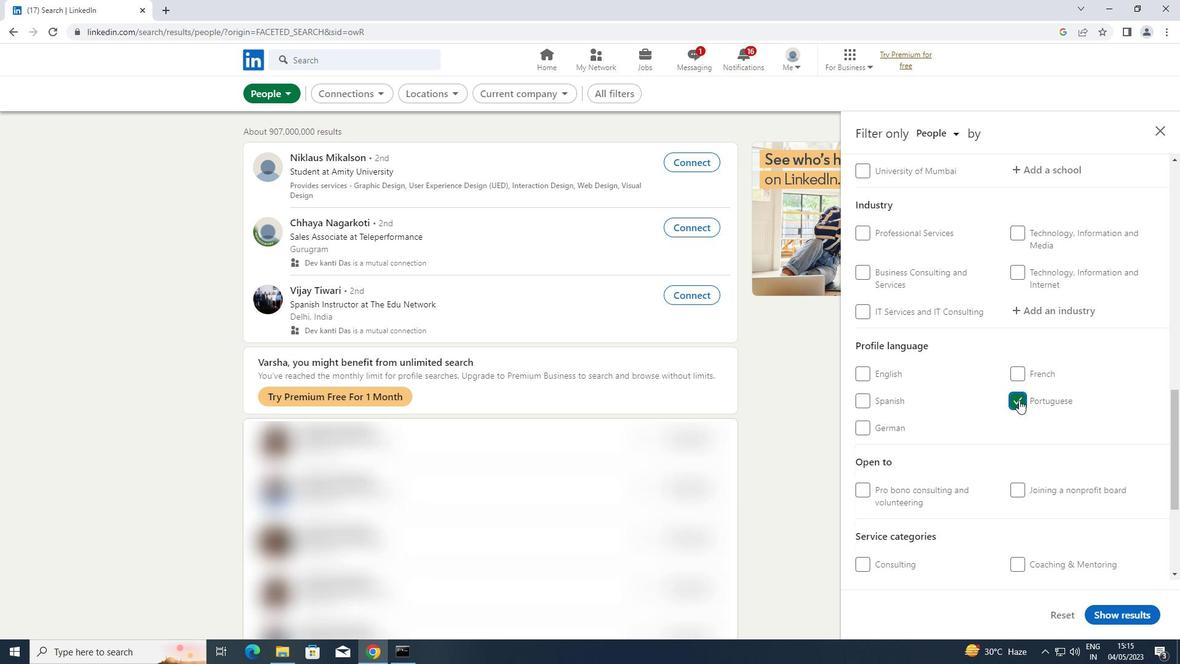 
Action: Mouse scrolled (1019, 400) with delta (0, 0)
Screenshot: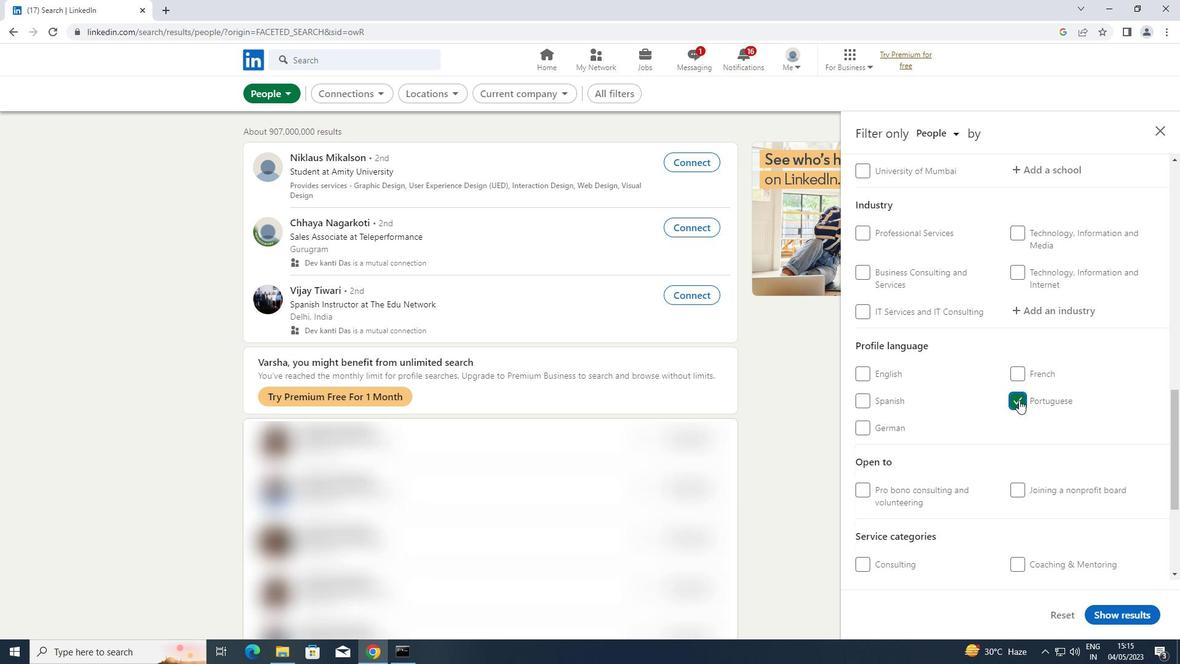 
Action: Mouse scrolled (1019, 400) with delta (0, 0)
Screenshot: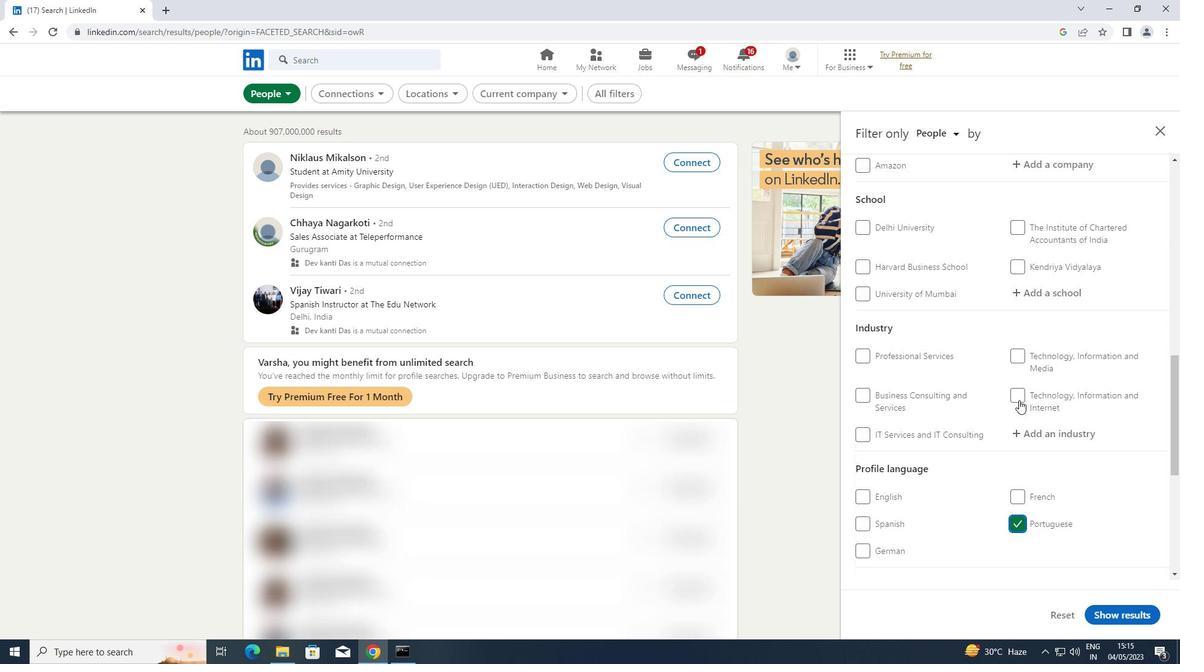 
Action: Mouse scrolled (1019, 400) with delta (0, 0)
Screenshot: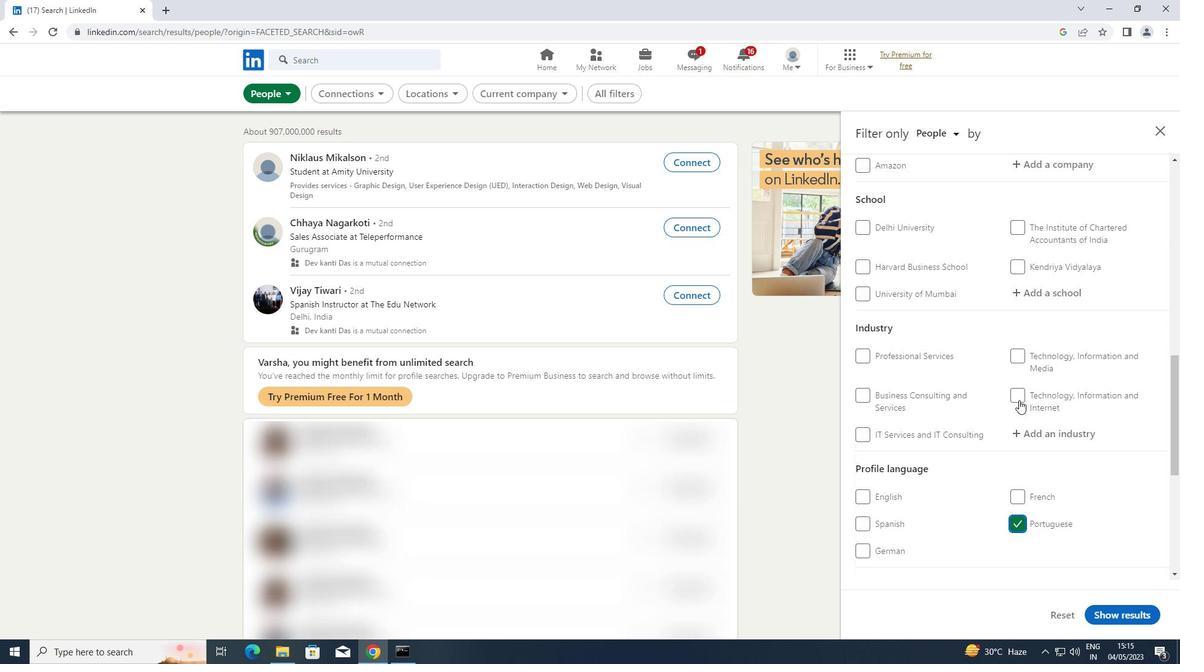 
Action: Mouse scrolled (1019, 400) with delta (0, 0)
Screenshot: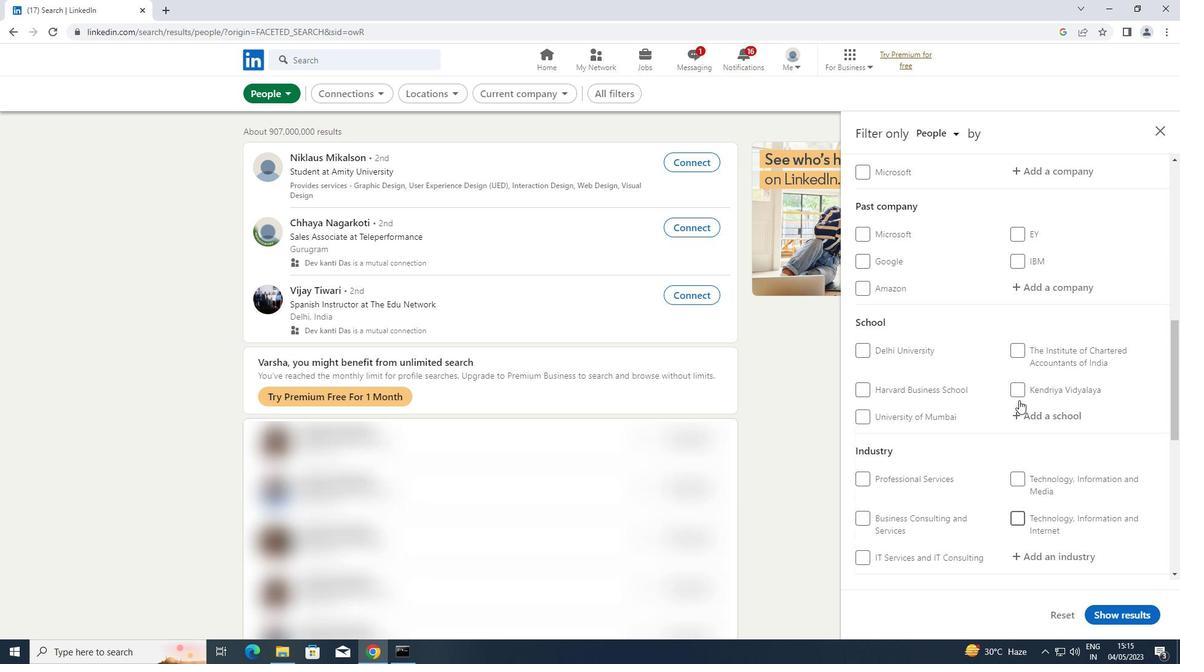 
Action: Mouse moved to (1019, 400)
Screenshot: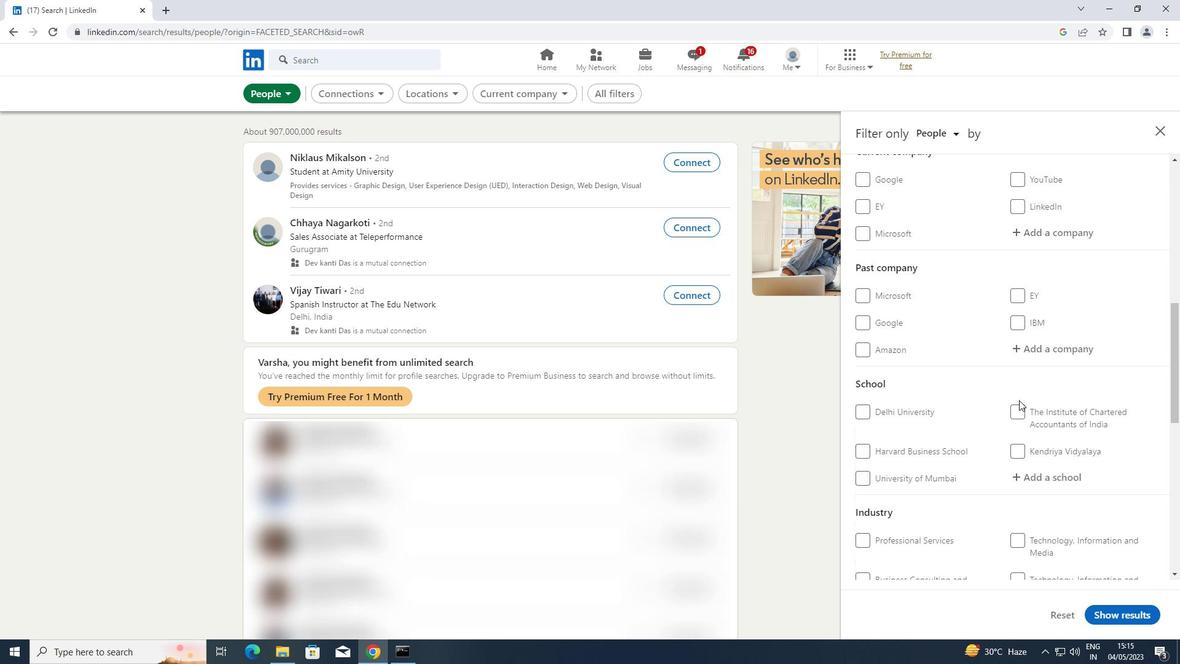 
Action: Mouse scrolled (1019, 400) with delta (0, 0)
Screenshot: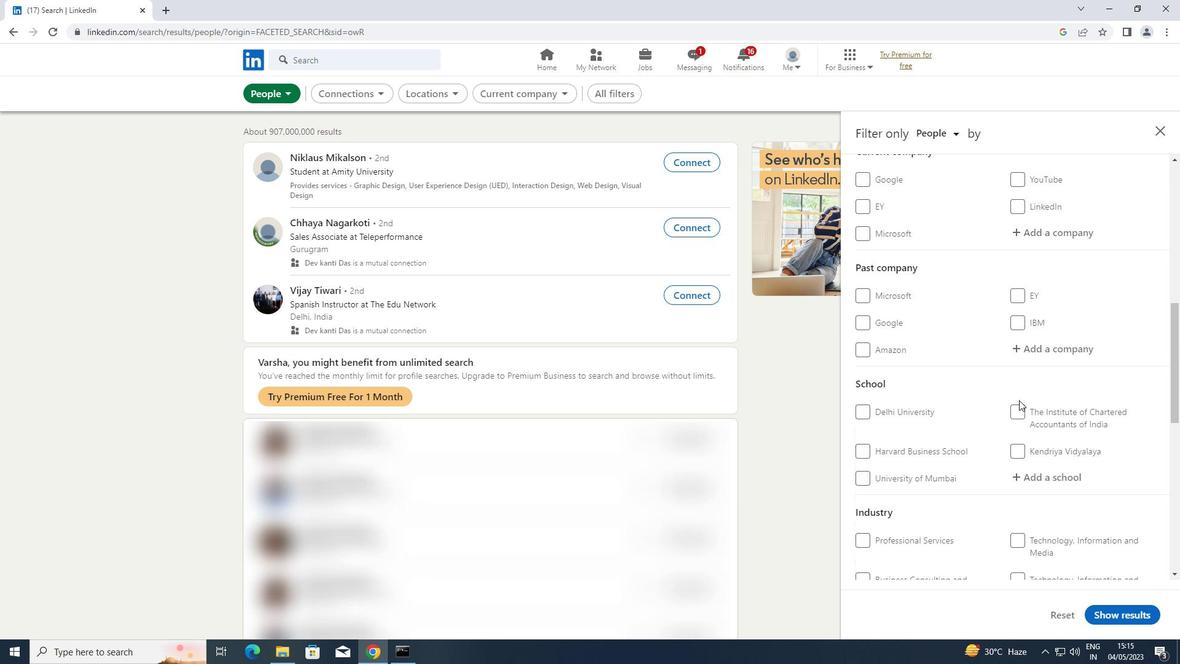 
Action: Mouse moved to (1054, 296)
Screenshot: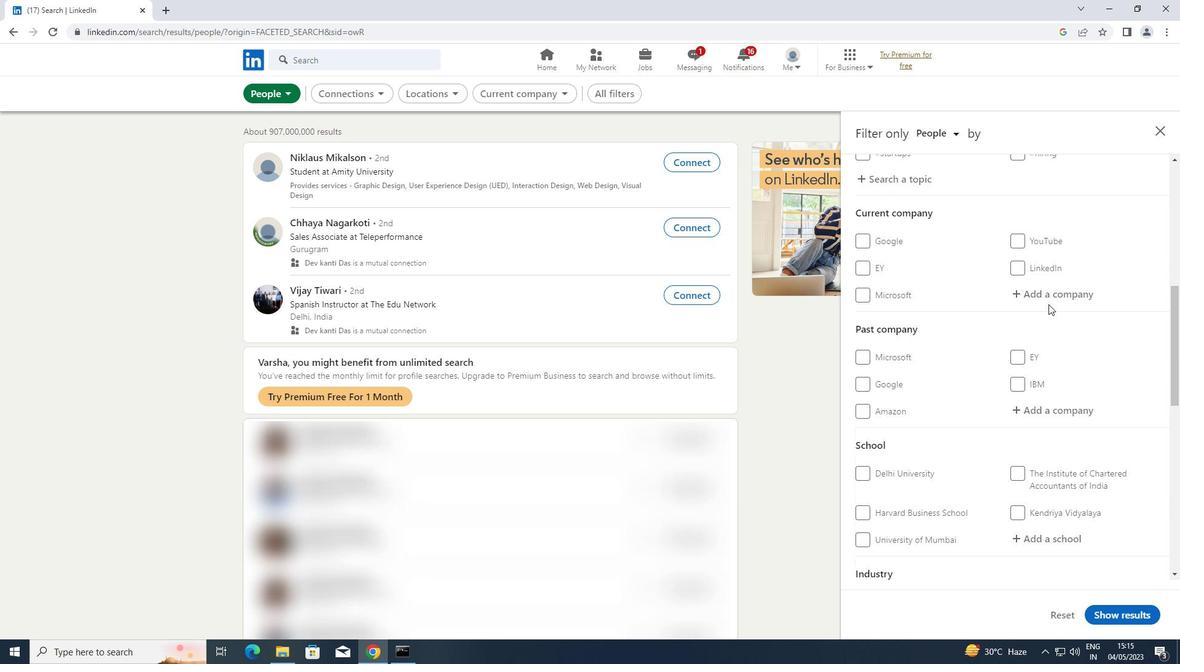 
Action: Mouse pressed left at (1054, 296)
Screenshot: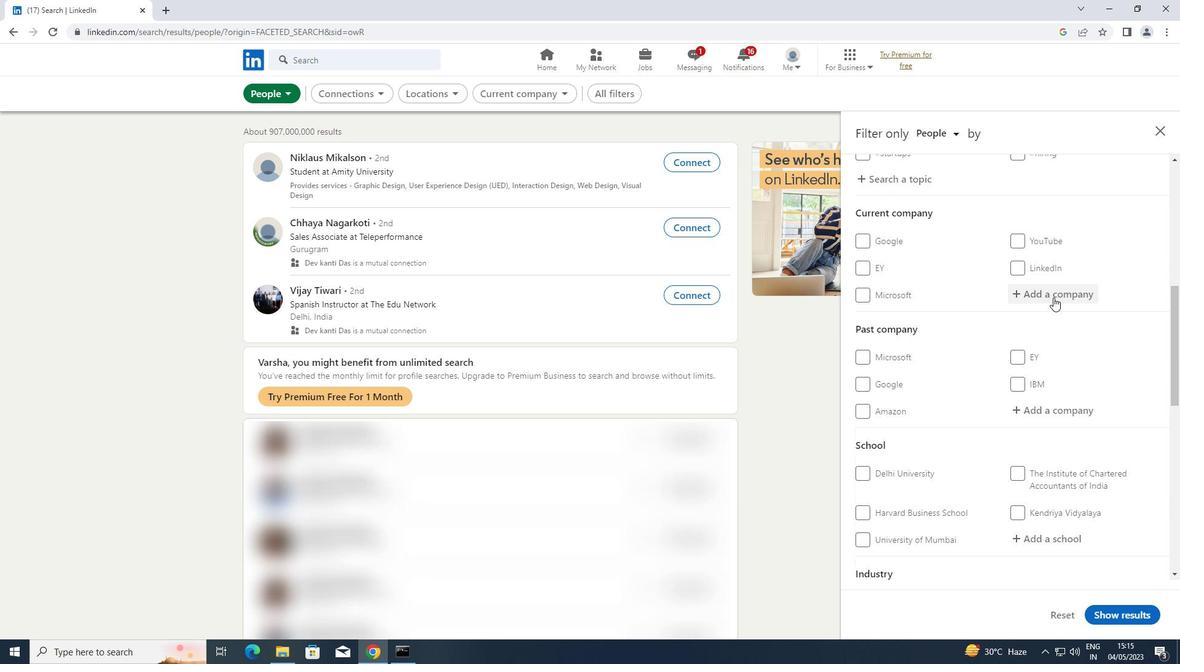 
Action: Key pressed <Key.shift><Key.shift>ARTHUR<Key.space><Key.shift>D.<Key.space><Key.shift><Key.shift><Key.shift><Key.shift><Key.shift><Key.shift><Key.shift>
Screenshot: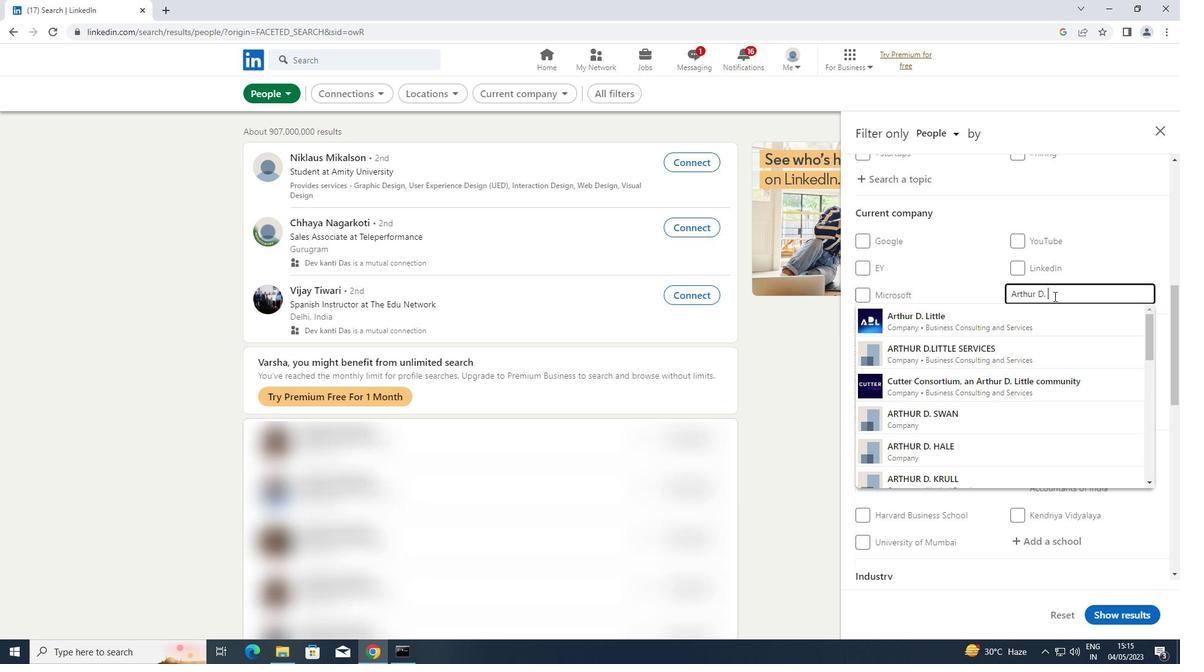 
Action: Mouse moved to (989, 317)
Screenshot: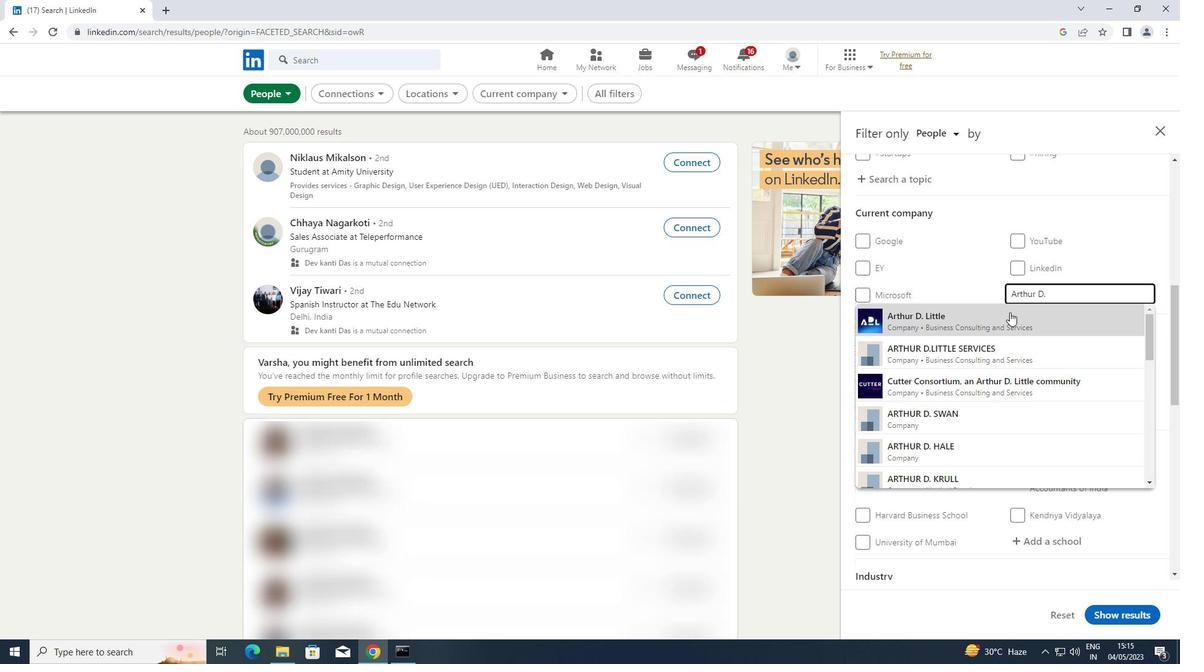 
Action: Mouse pressed left at (989, 317)
Screenshot: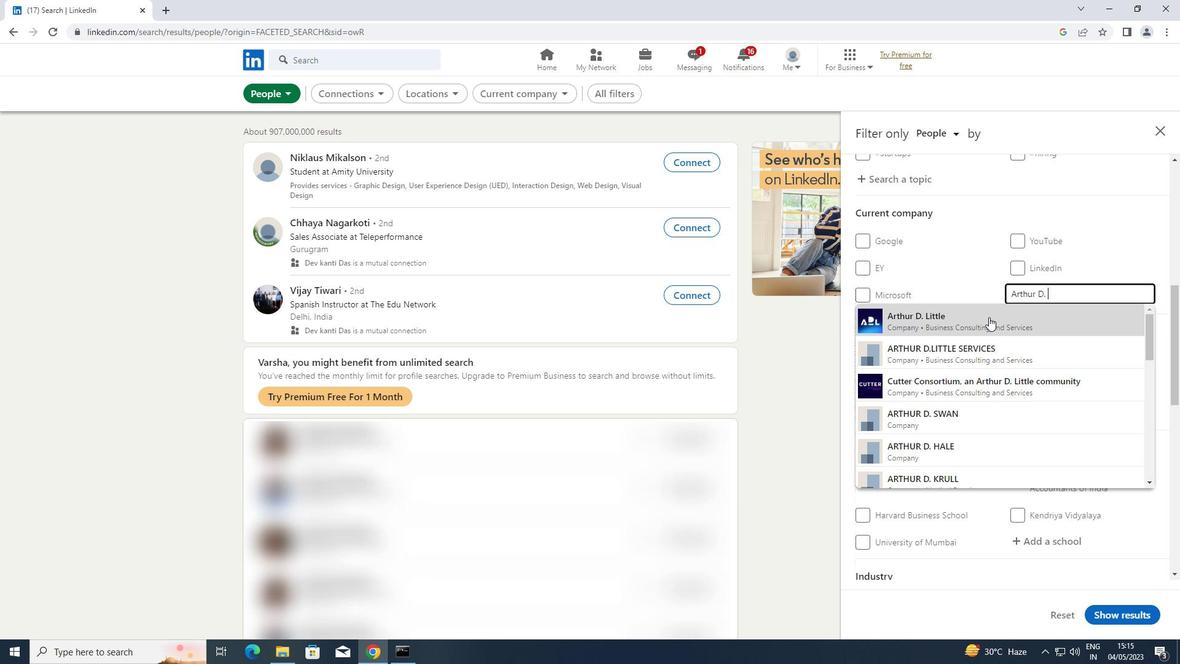 
Action: Mouse scrolled (989, 316) with delta (0, 0)
Screenshot: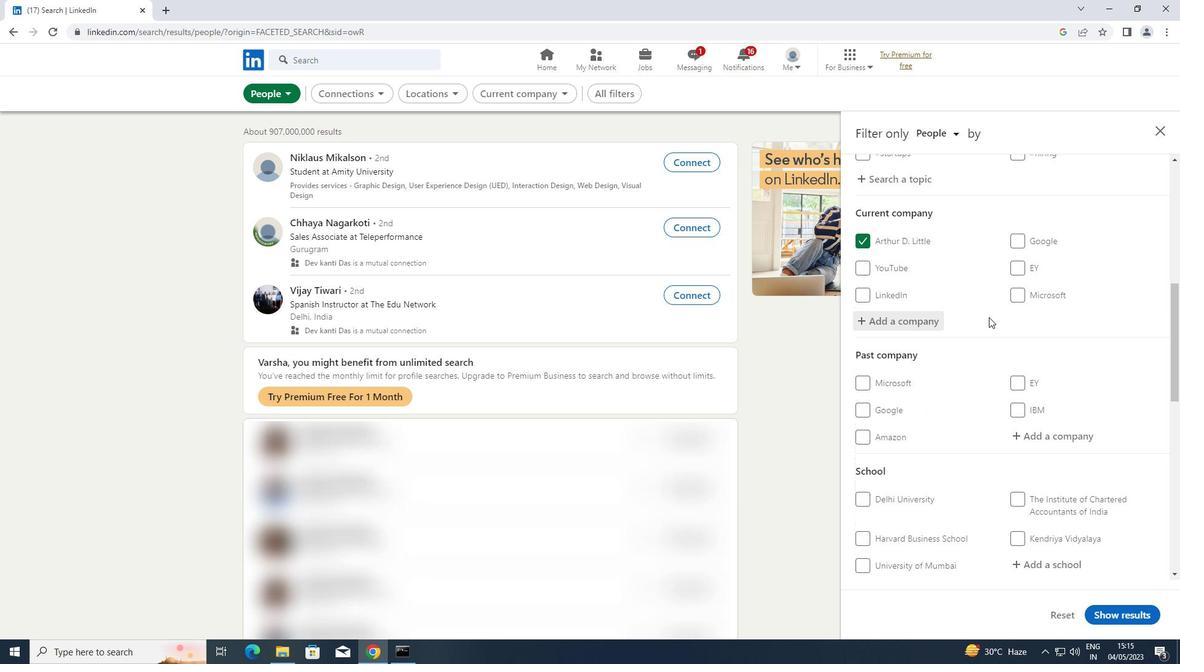 
Action: Mouse scrolled (989, 316) with delta (0, 0)
Screenshot: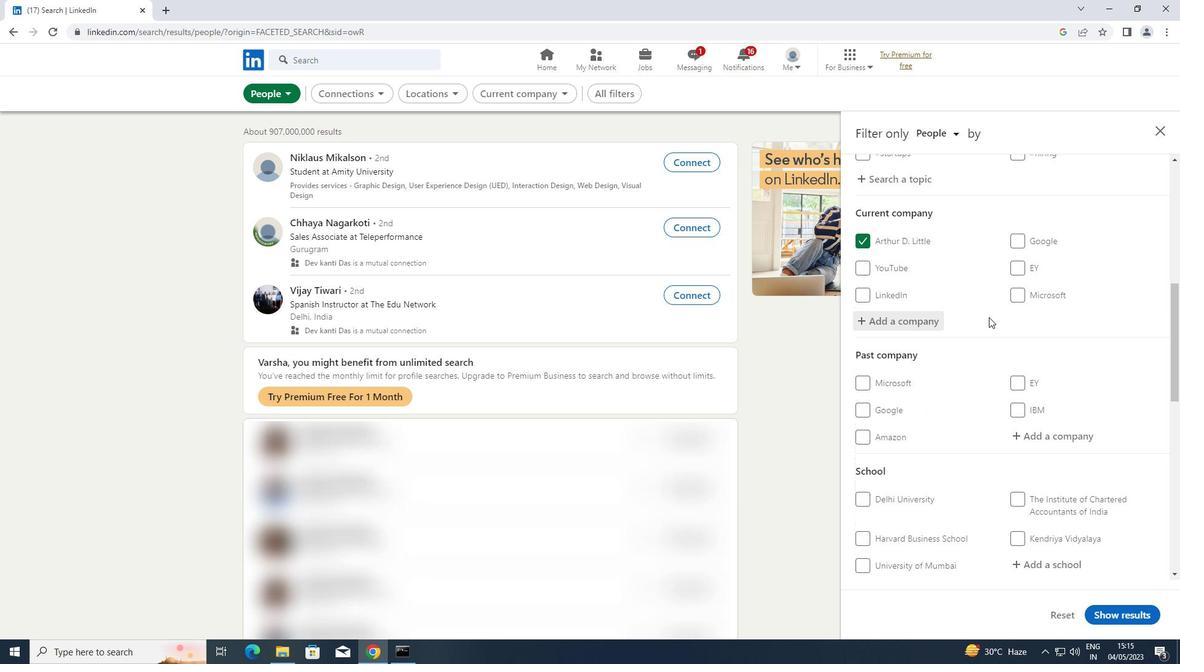
Action: Mouse scrolled (989, 316) with delta (0, 0)
Screenshot: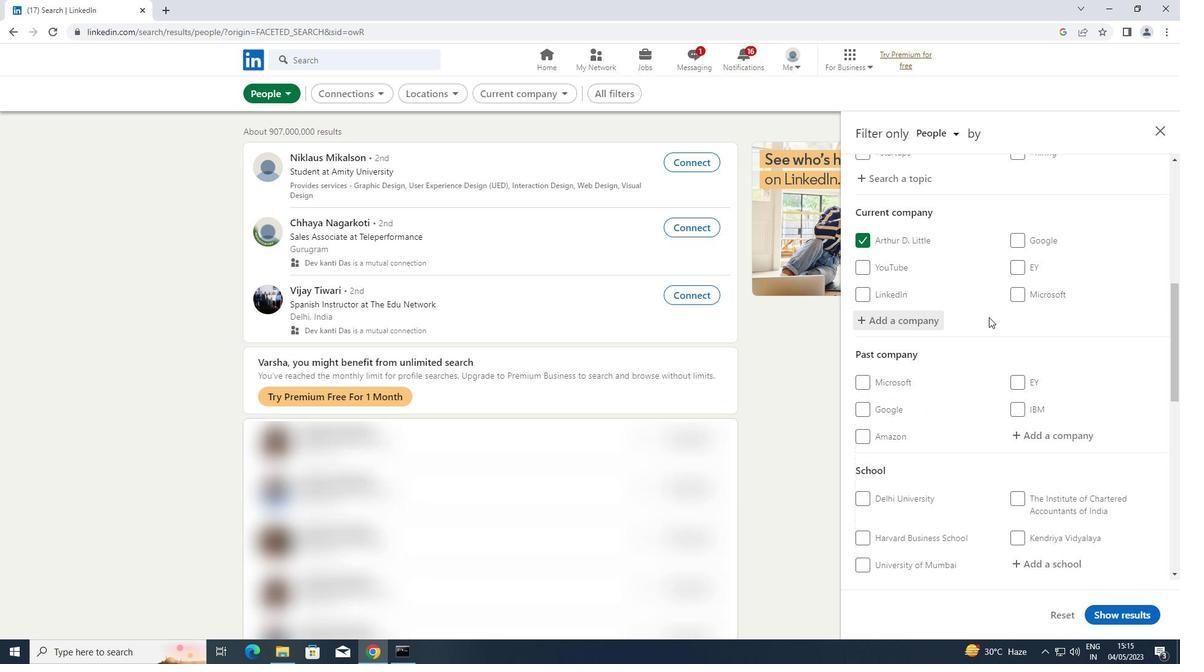 
Action: Mouse scrolled (989, 316) with delta (0, 0)
Screenshot: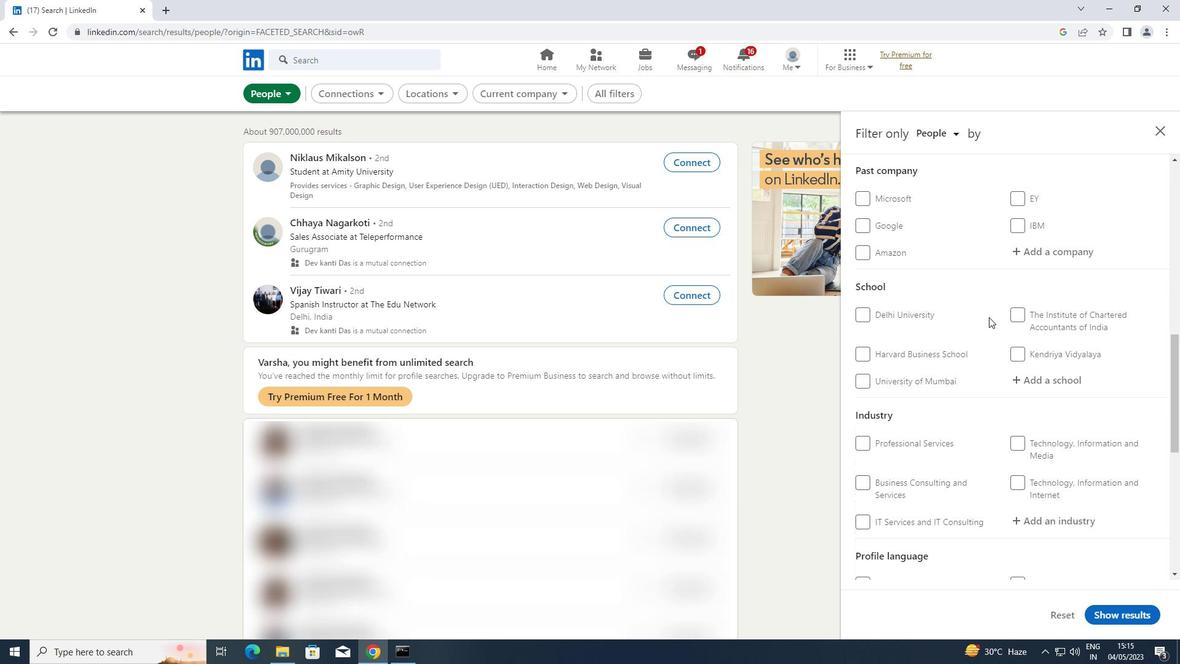 
Action: Mouse moved to (1049, 318)
Screenshot: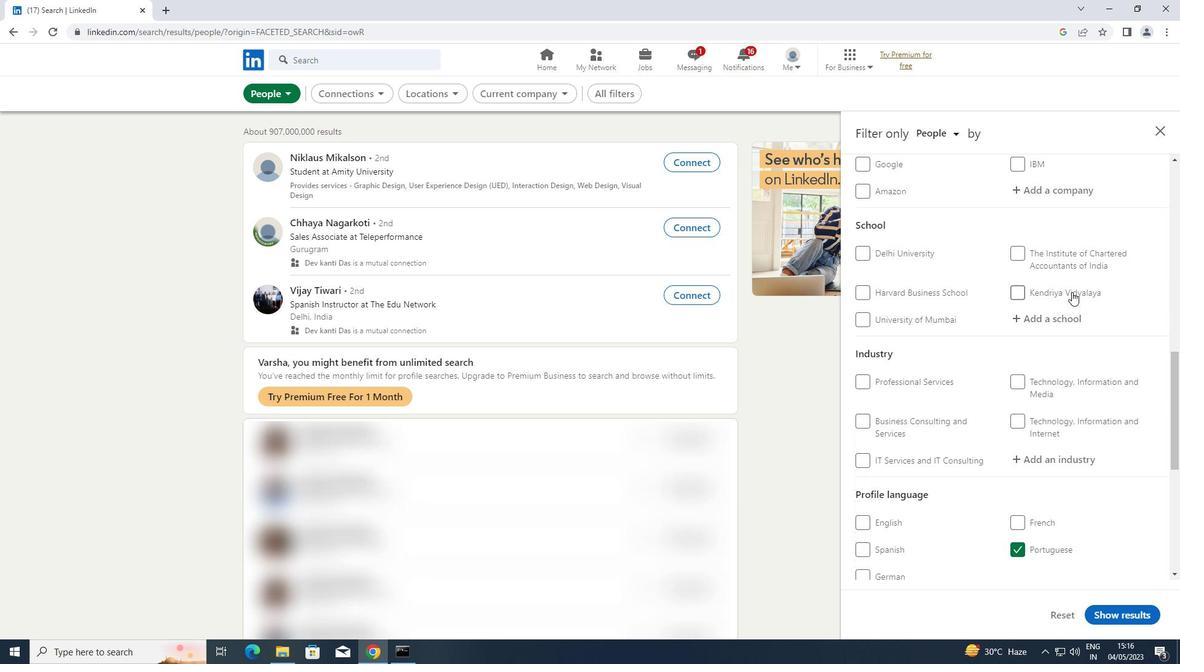 
Action: Mouse pressed left at (1049, 318)
Screenshot: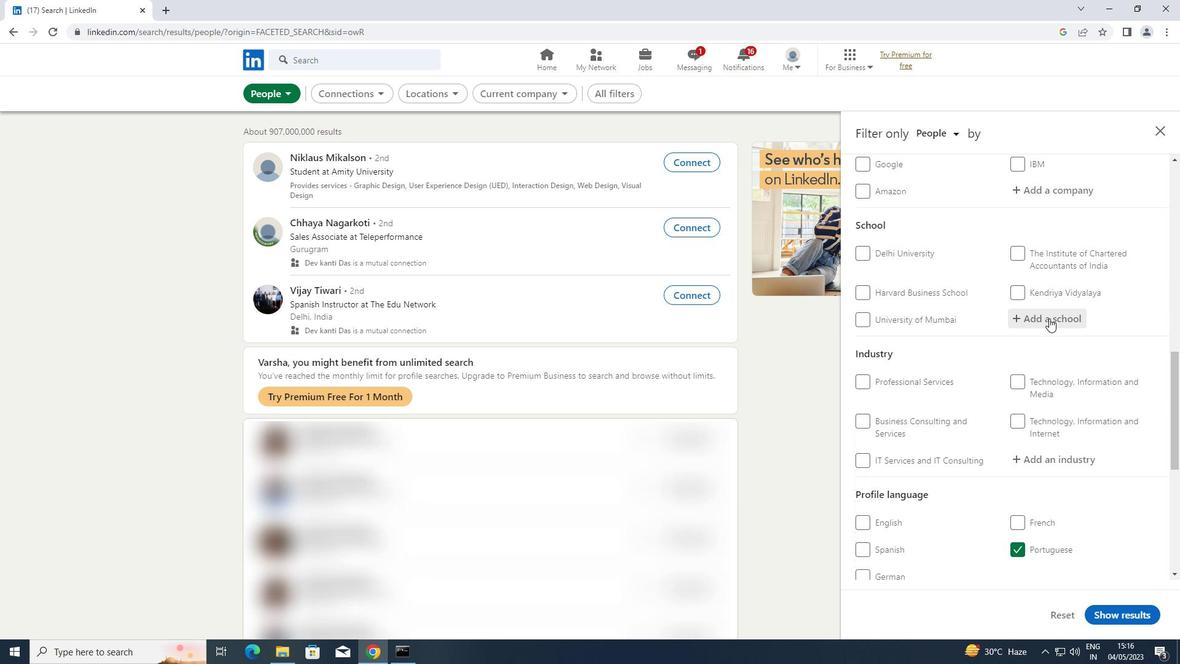 
Action: Key pressed <Key.shift>SAM<Key.space><Key.shift>HIGGINBOTTOM
Screenshot: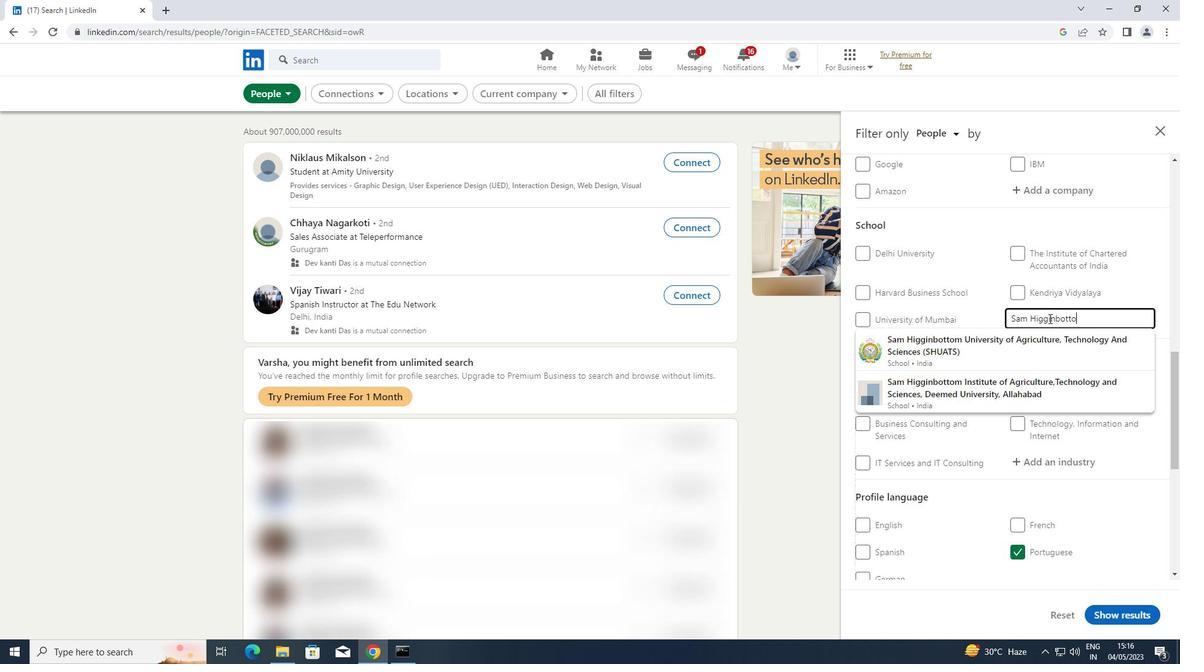 
Action: Mouse moved to (1021, 340)
Screenshot: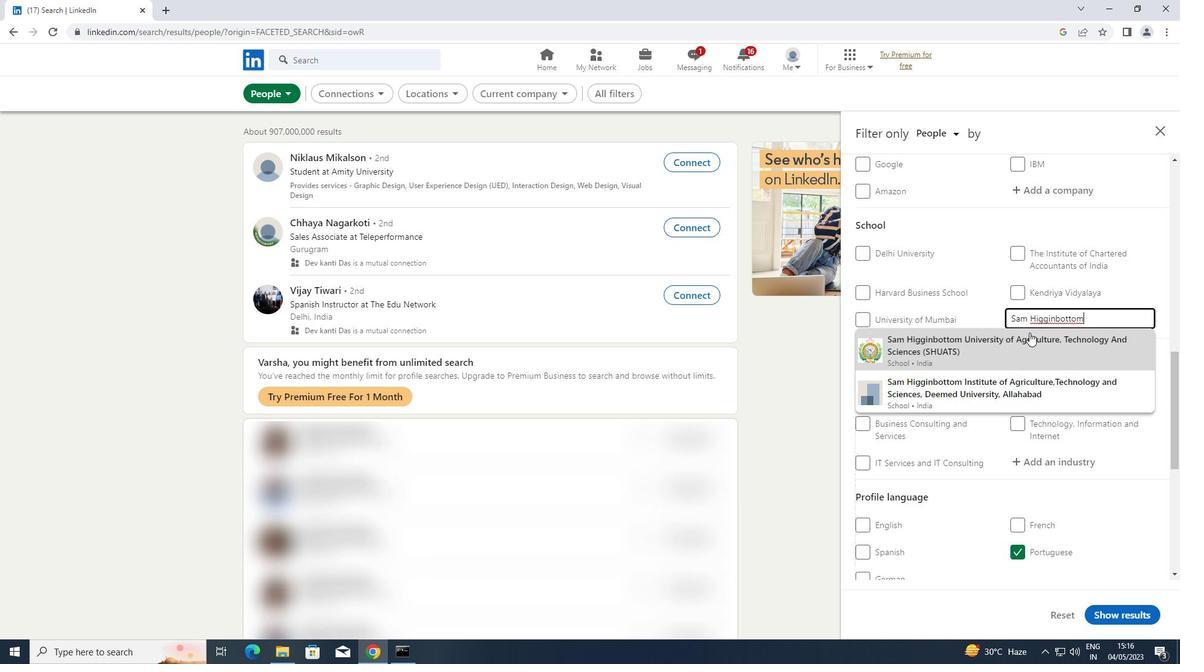 
Action: Mouse pressed left at (1021, 340)
Screenshot: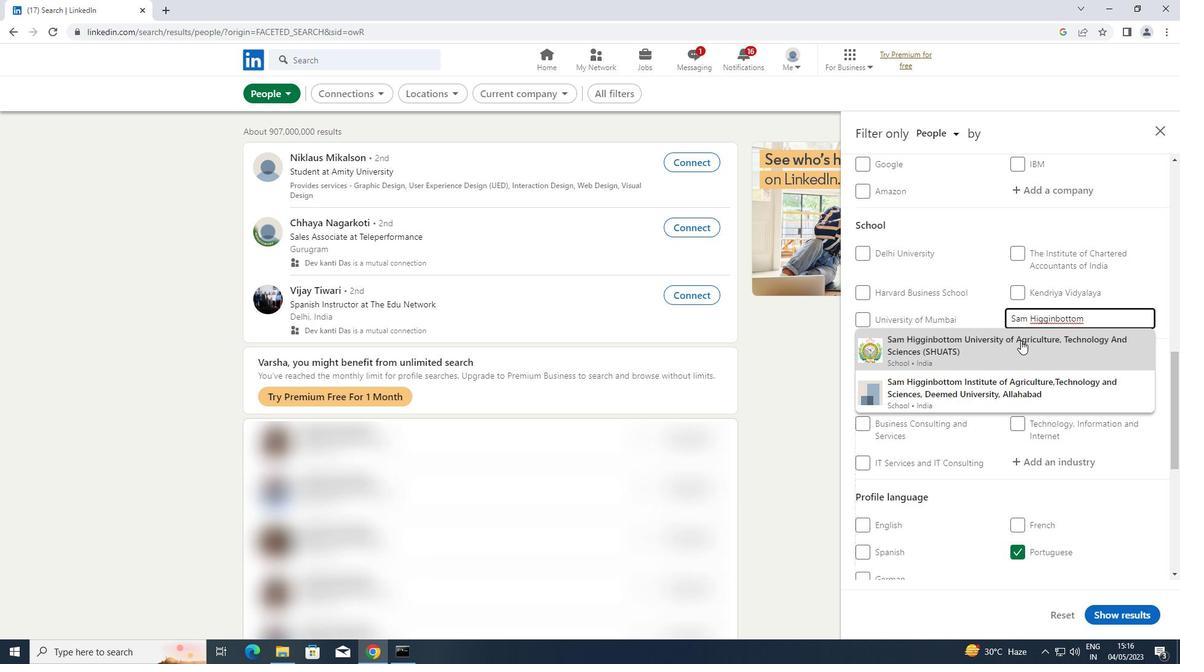 
Action: Mouse scrolled (1021, 340) with delta (0, 0)
Screenshot: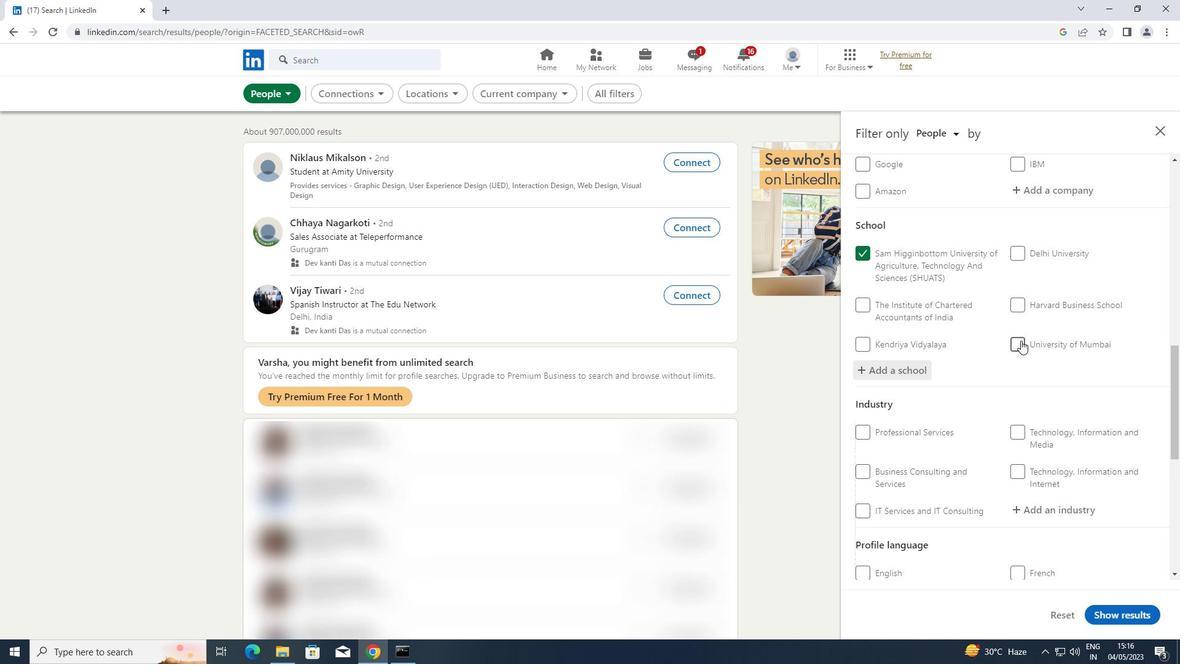 
Action: Mouse scrolled (1021, 340) with delta (0, 0)
Screenshot: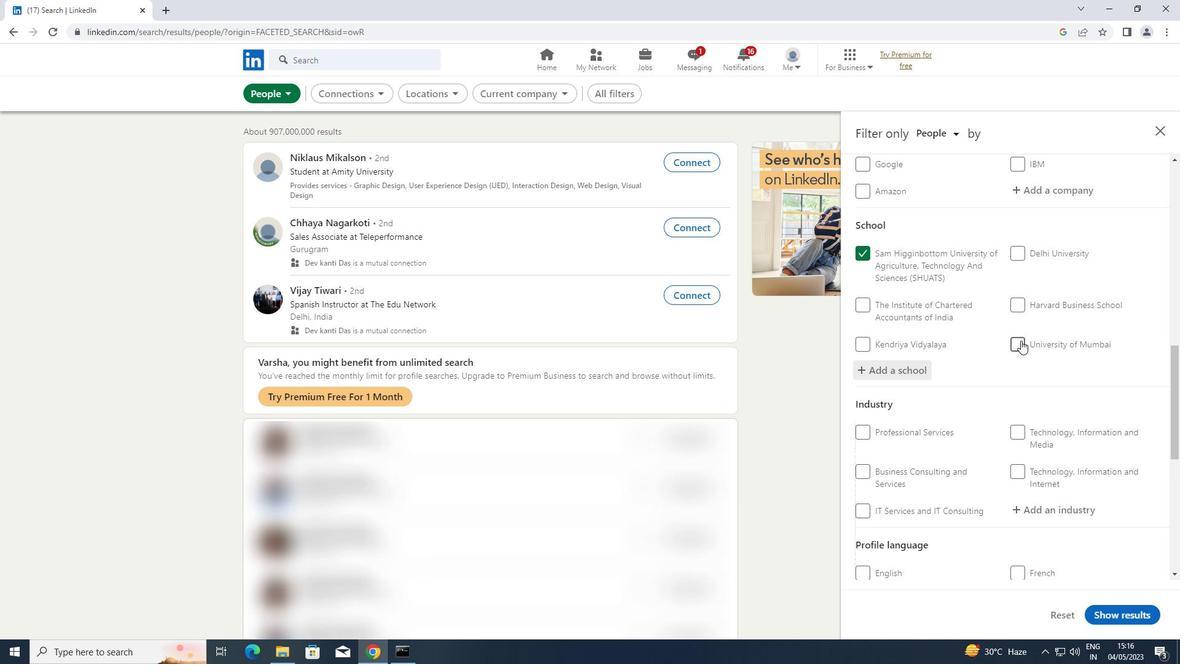
Action: Mouse scrolled (1021, 340) with delta (0, 0)
Screenshot: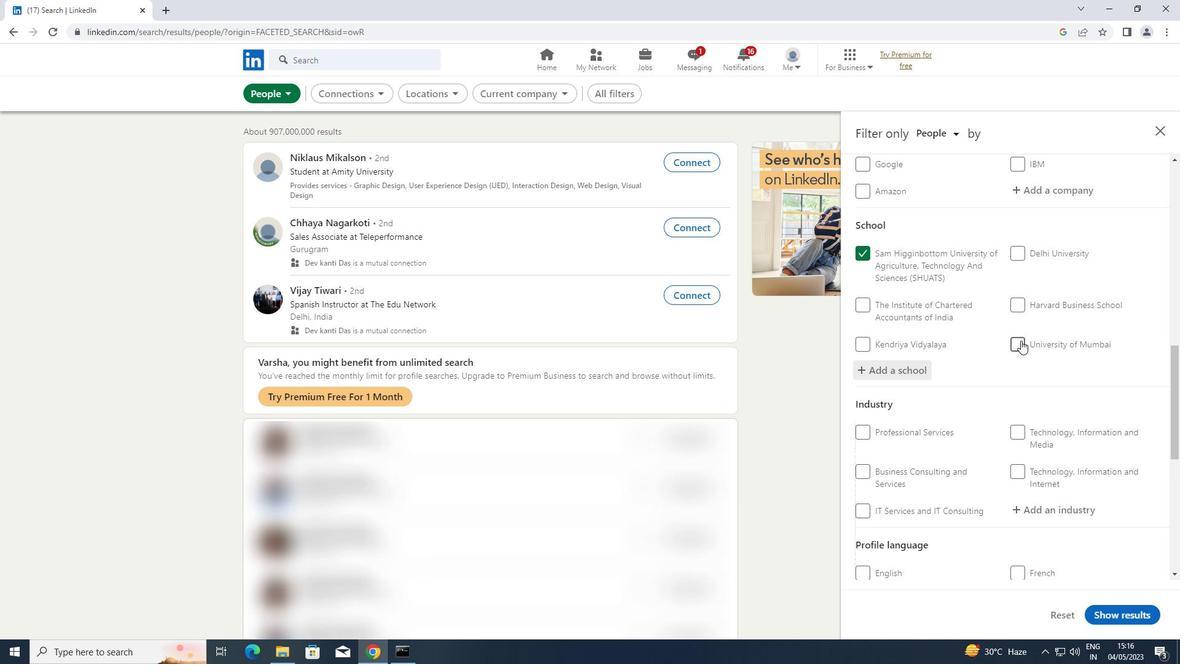 
Action: Mouse scrolled (1021, 340) with delta (0, 0)
Screenshot: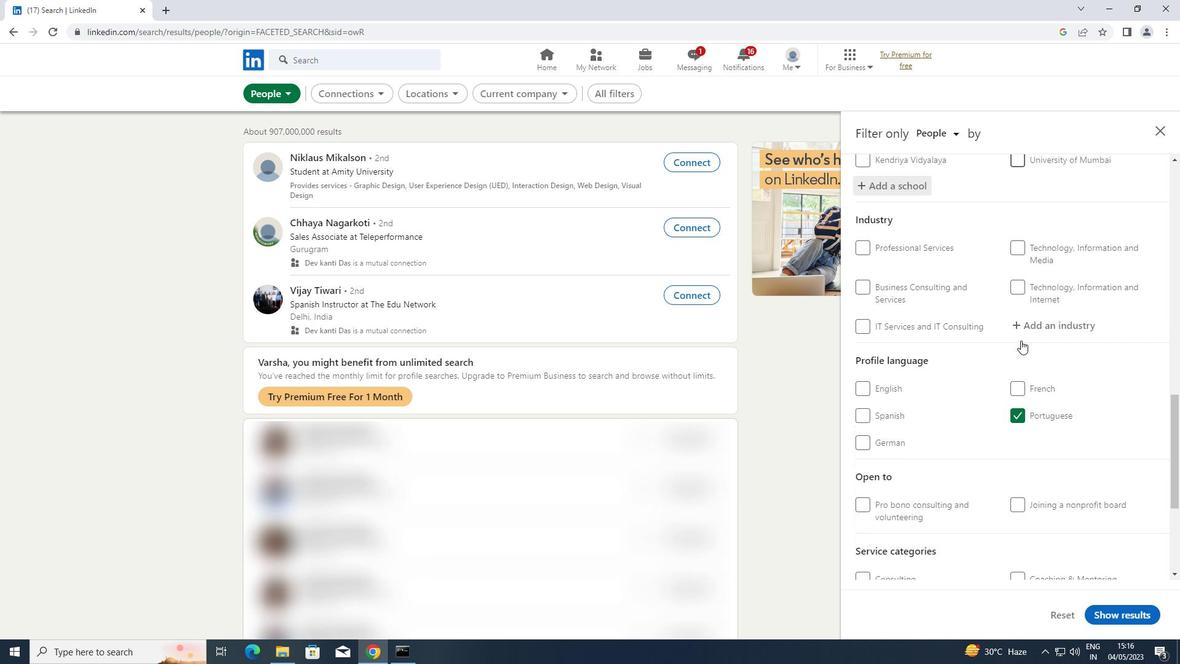 
Action: Mouse moved to (1062, 260)
Screenshot: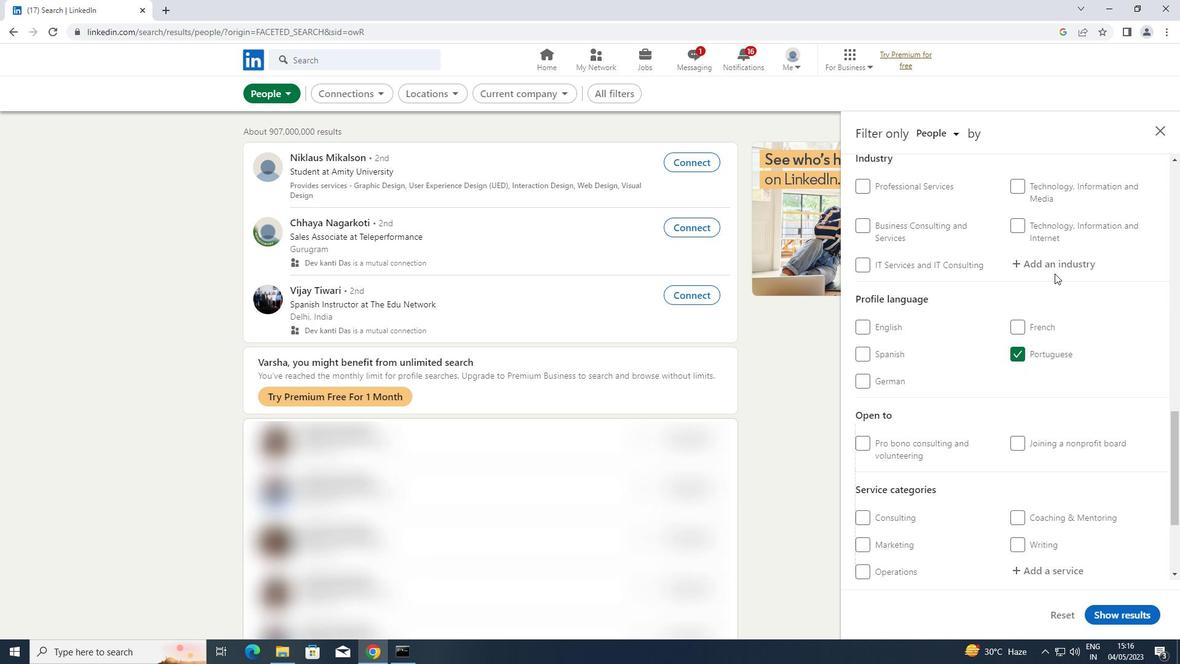 
Action: Mouse pressed left at (1062, 260)
Screenshot: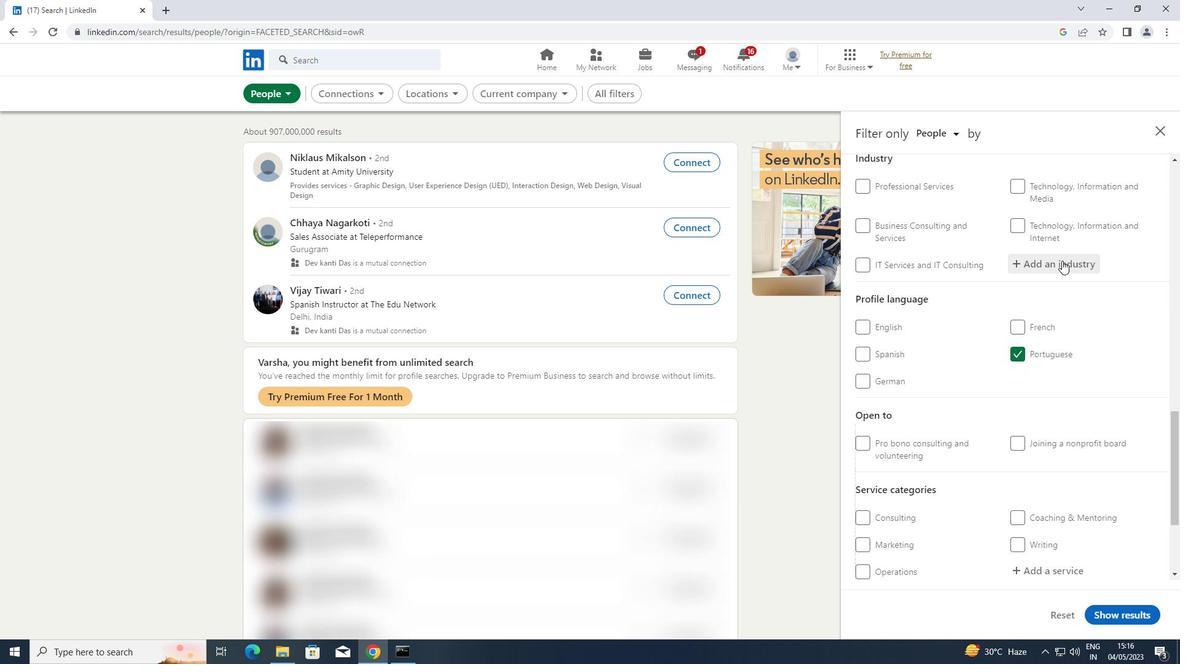 
Action: Key pressed <Key.shift>ELECTRICAL<Key.space><Key.shift>EQUIPMENT
Screenshot: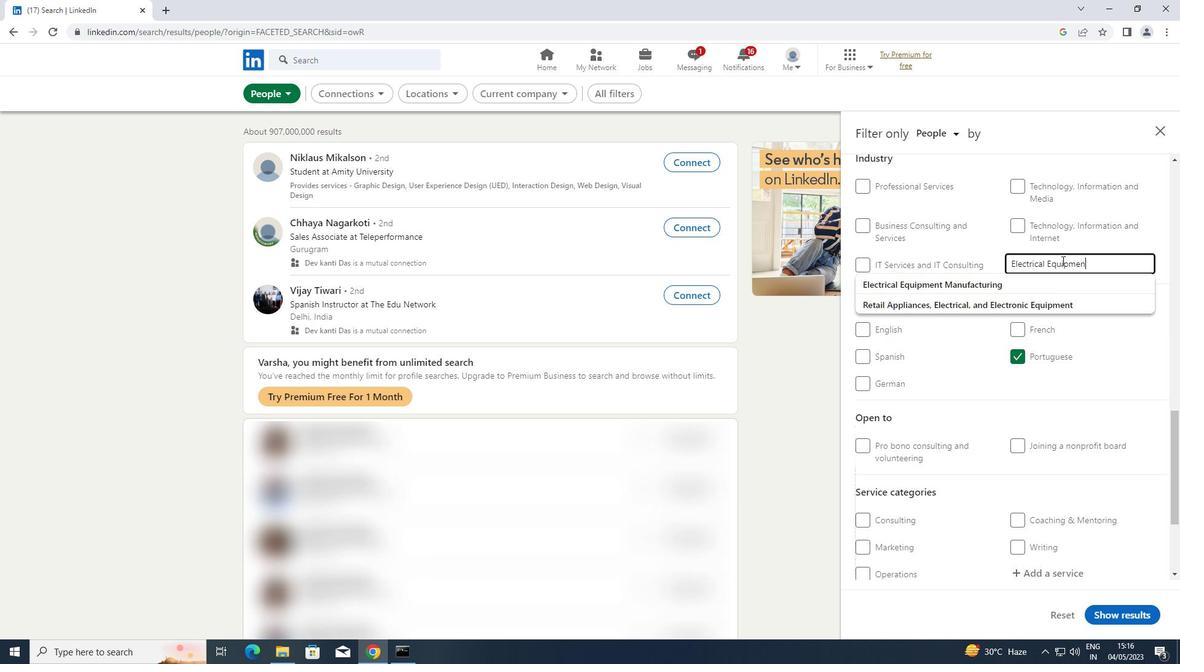 
Action: Mouse moved to (948, 288)
Screenshot: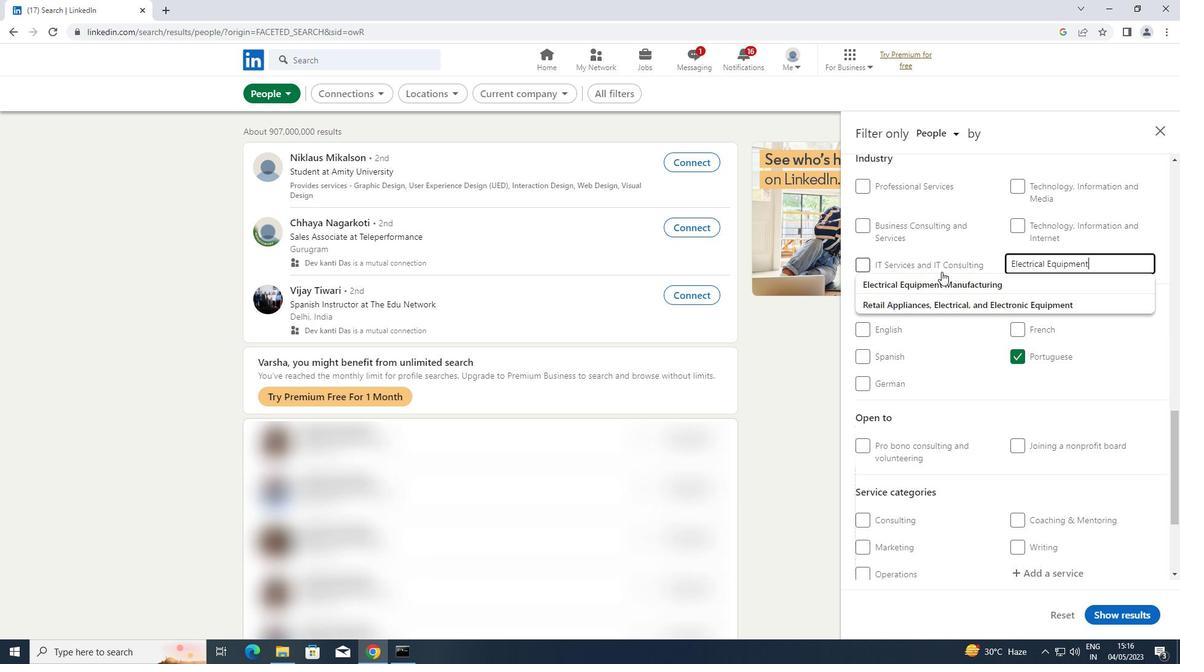 
Action: Mouse pressed left at (948, 288)
Screenshot: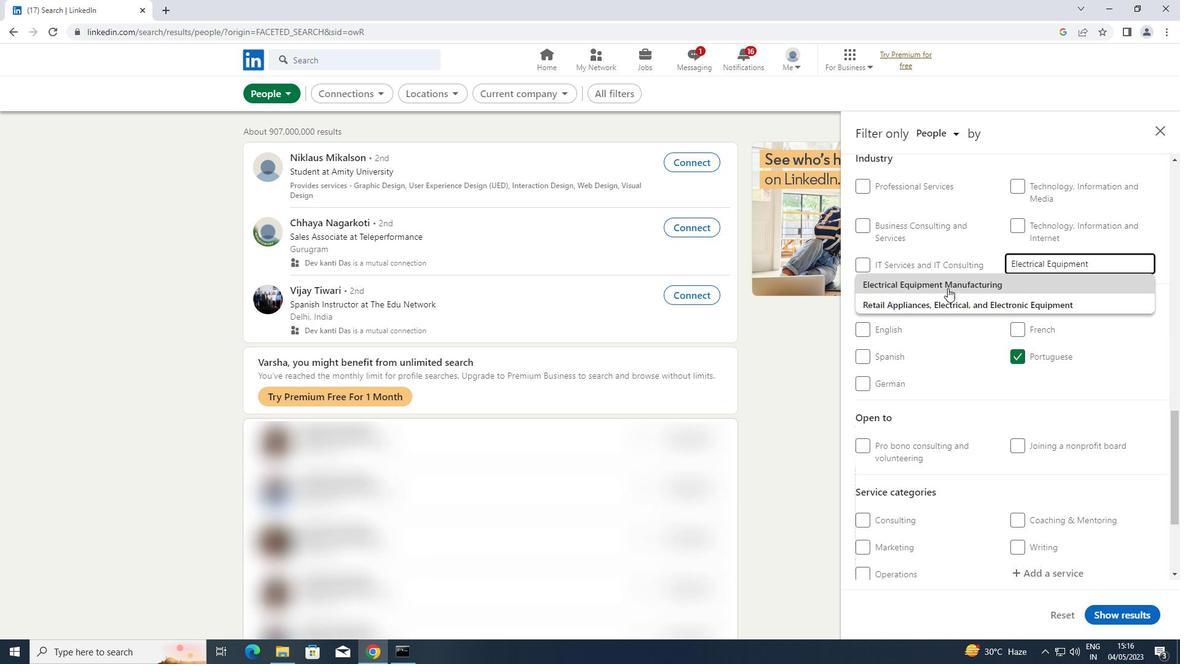 
Action: Mouse scrolled (948, 287) with delta (0, 0)
Screenshot: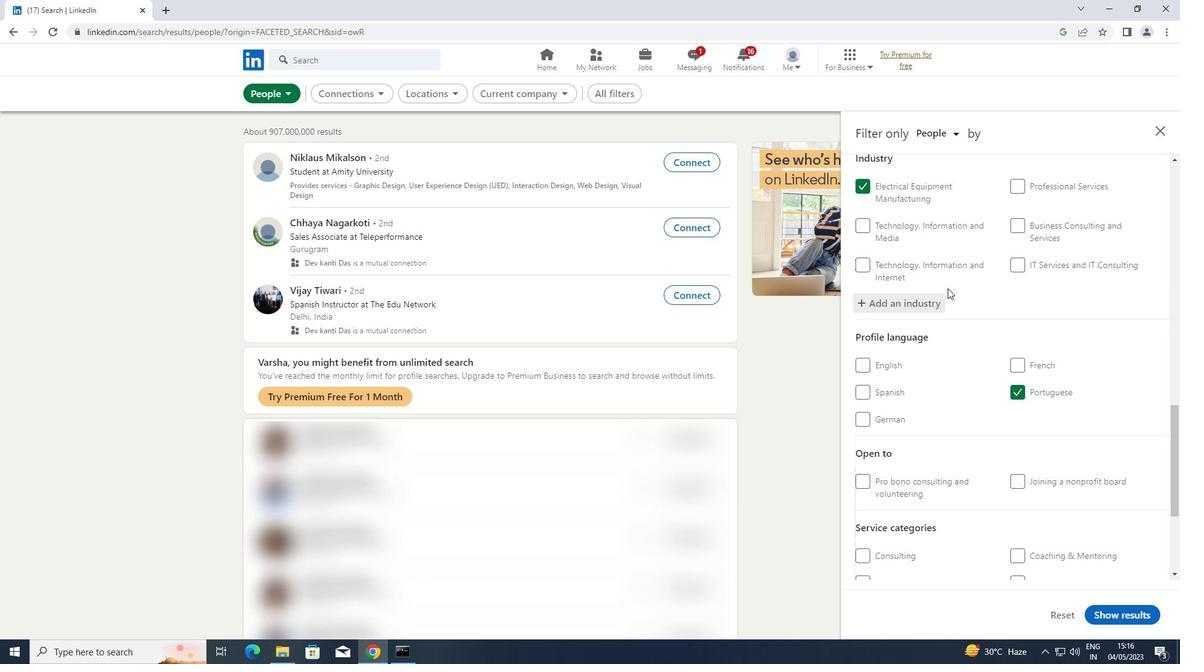 
Action: Mouse scrolled (948, 287) with delta (0, 0)
Screenshot: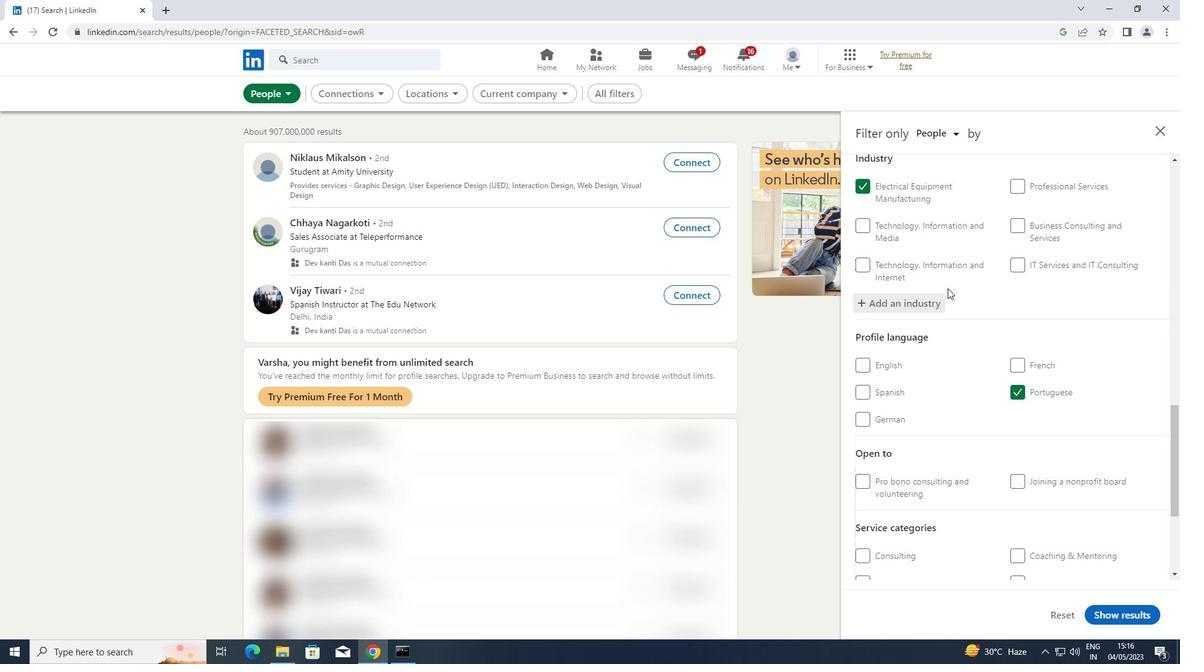 
Action: Mouse scrolled (948, 287) with delta (0, 0)
Screenshot: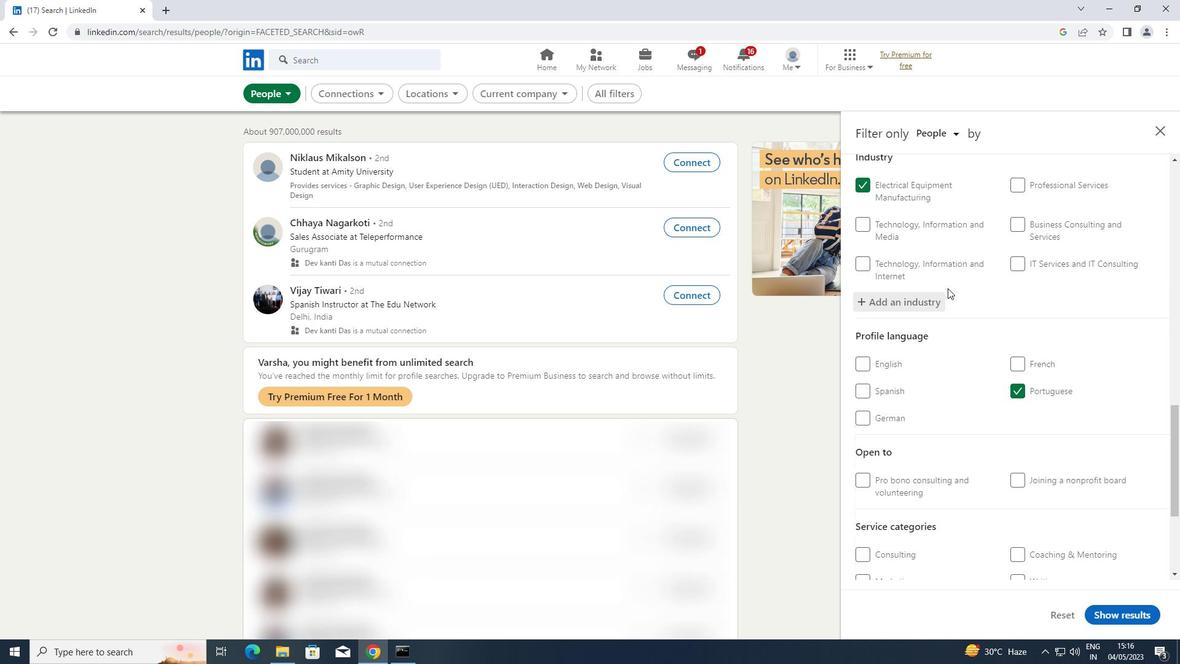 
Action: Mouse moved to (1032, 423)
Screenshot: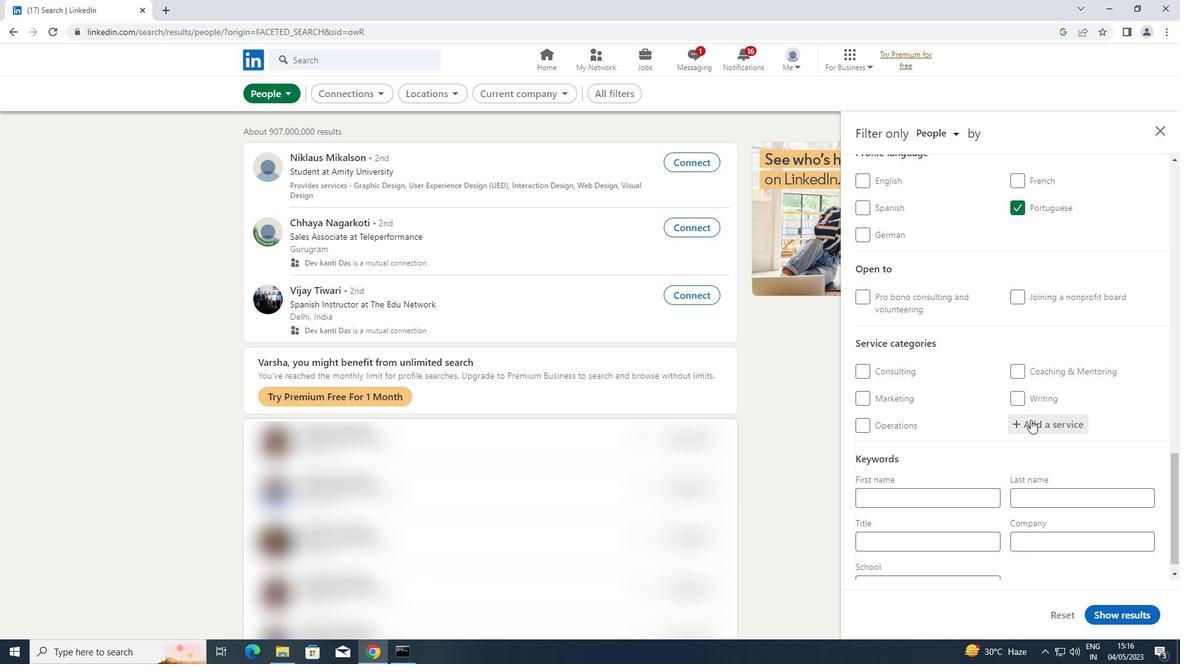 
Action: Mouse pressed left at (1032, 423)
Screenshot: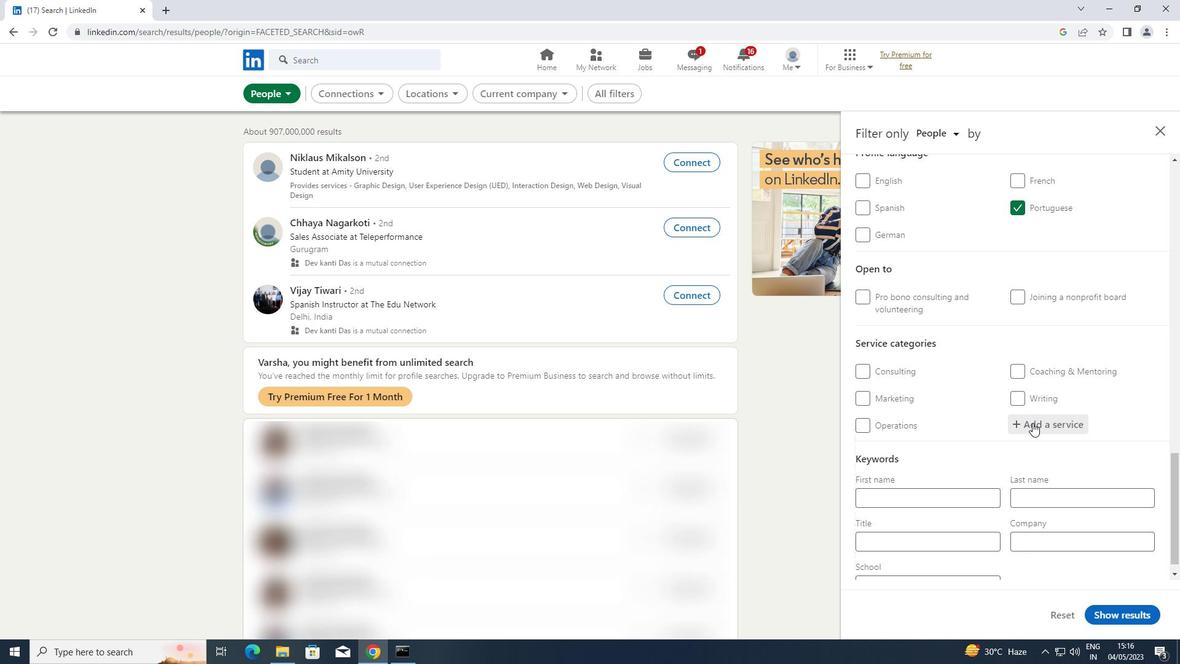 
Action: Mouse moved to (1033, 423)
Screenshot: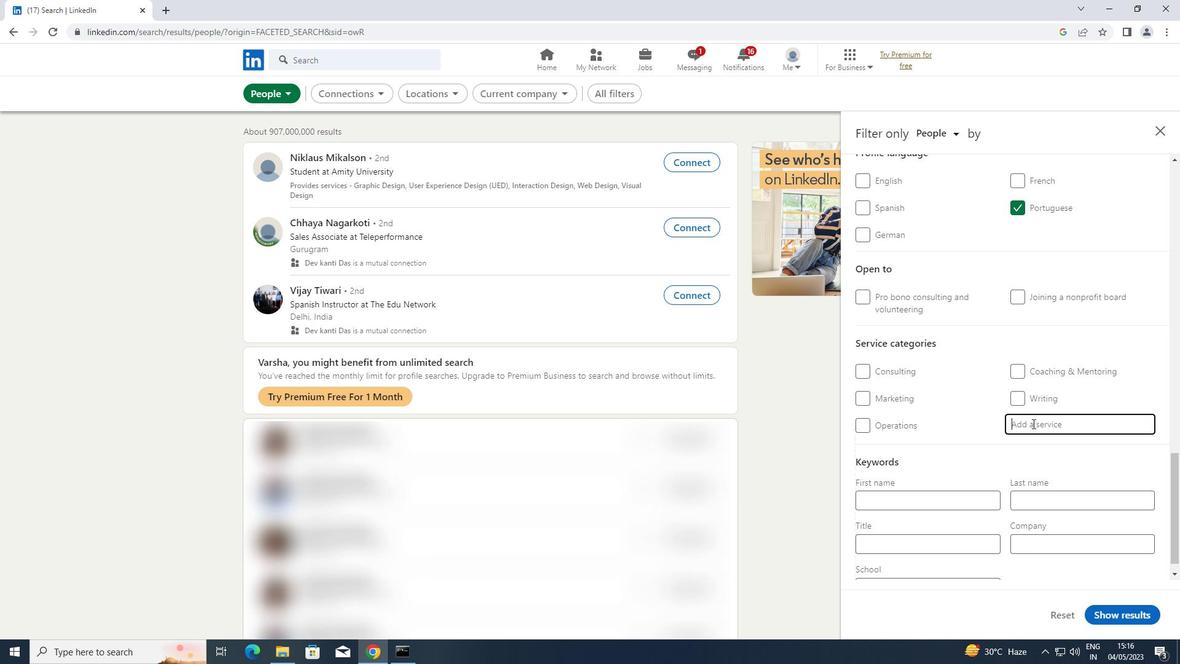 
Action: Key pressed <Key.shift>EMAIL
Screenshot: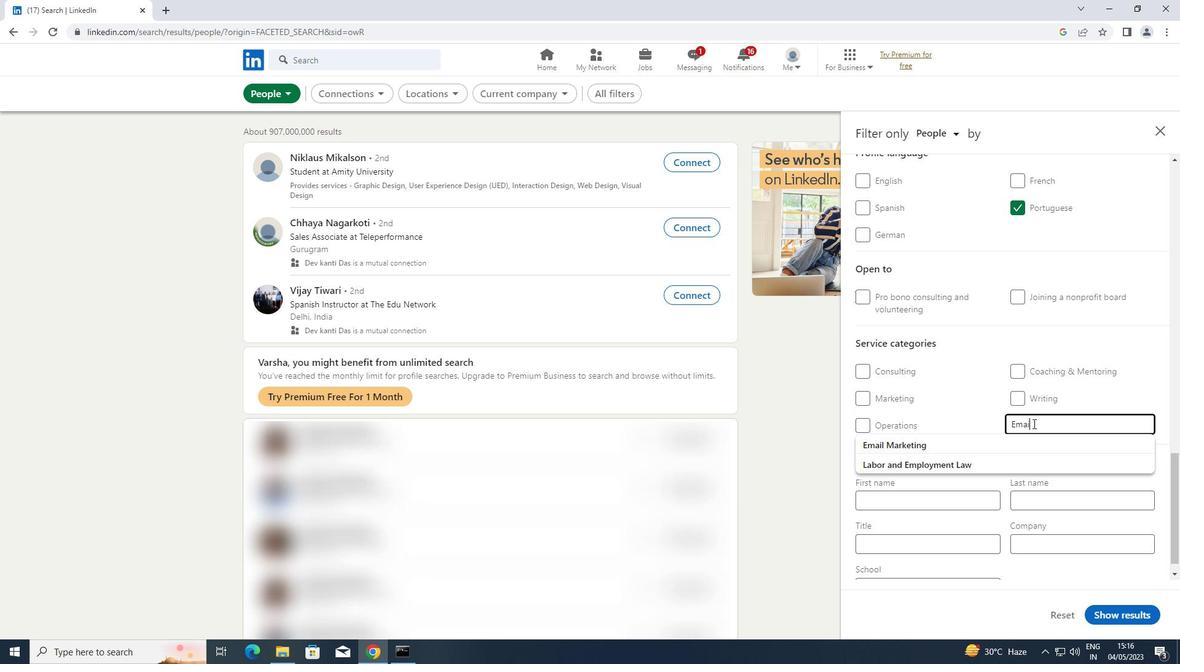 
Action: Mouse moved to (964, 448)
Screenshot: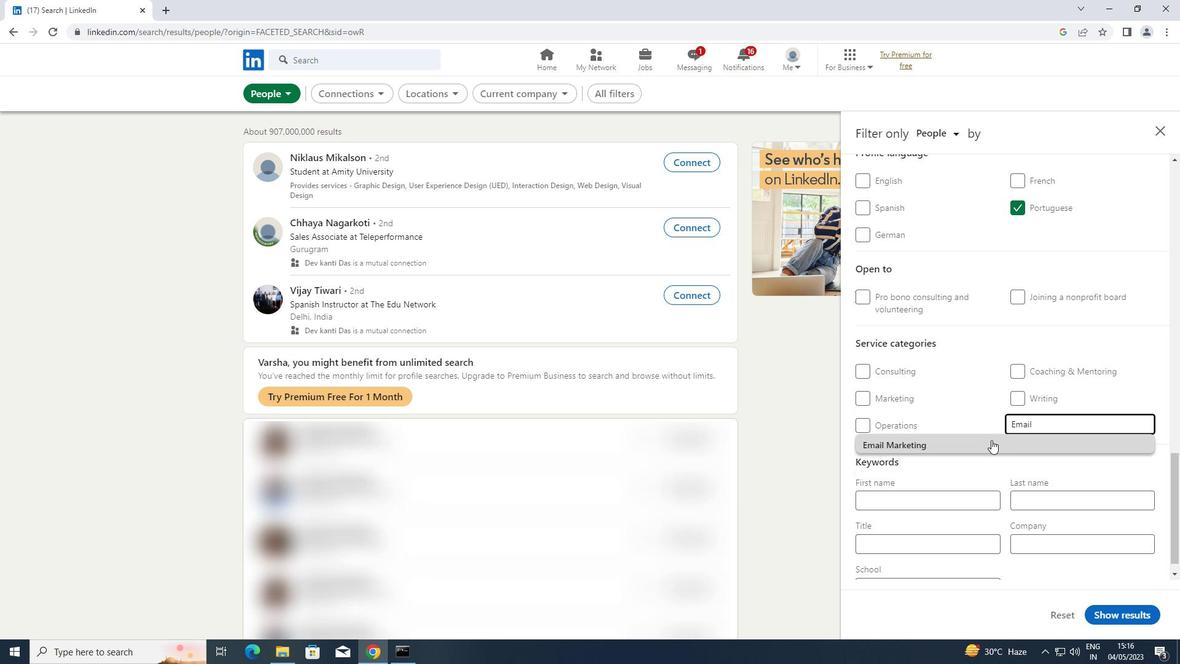 
Action: Mouse pressed left at (964, 448)
Screenshot: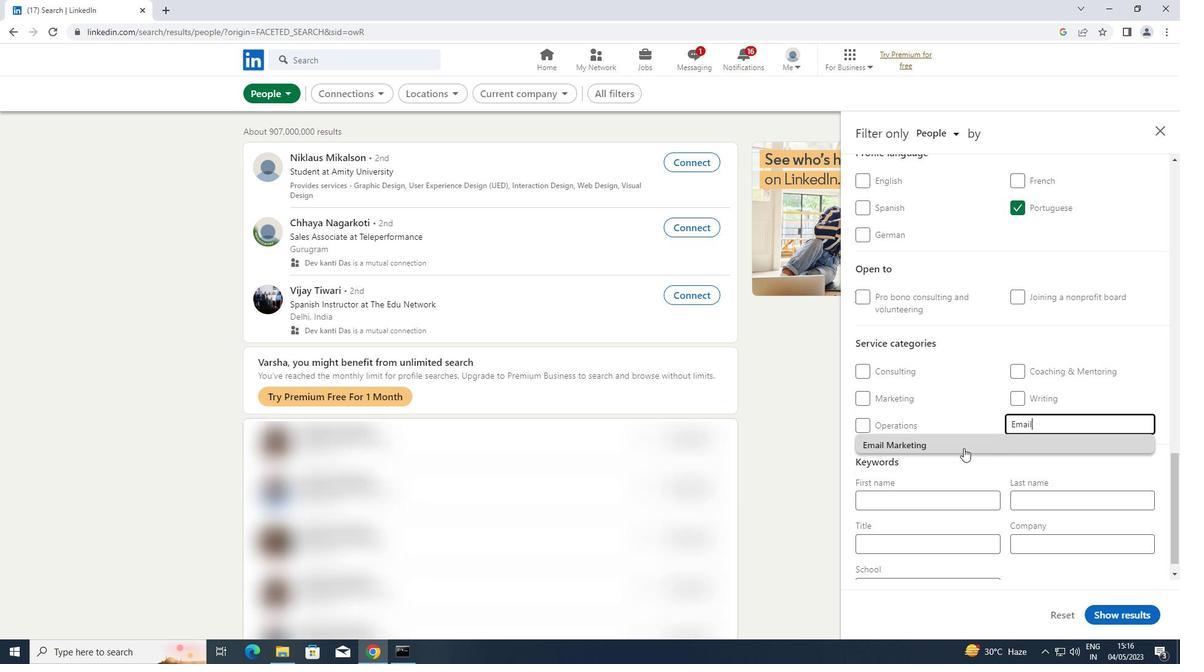 
Action: Mouse scrolled (964, 447) with delta (0, 0)
Screenshot: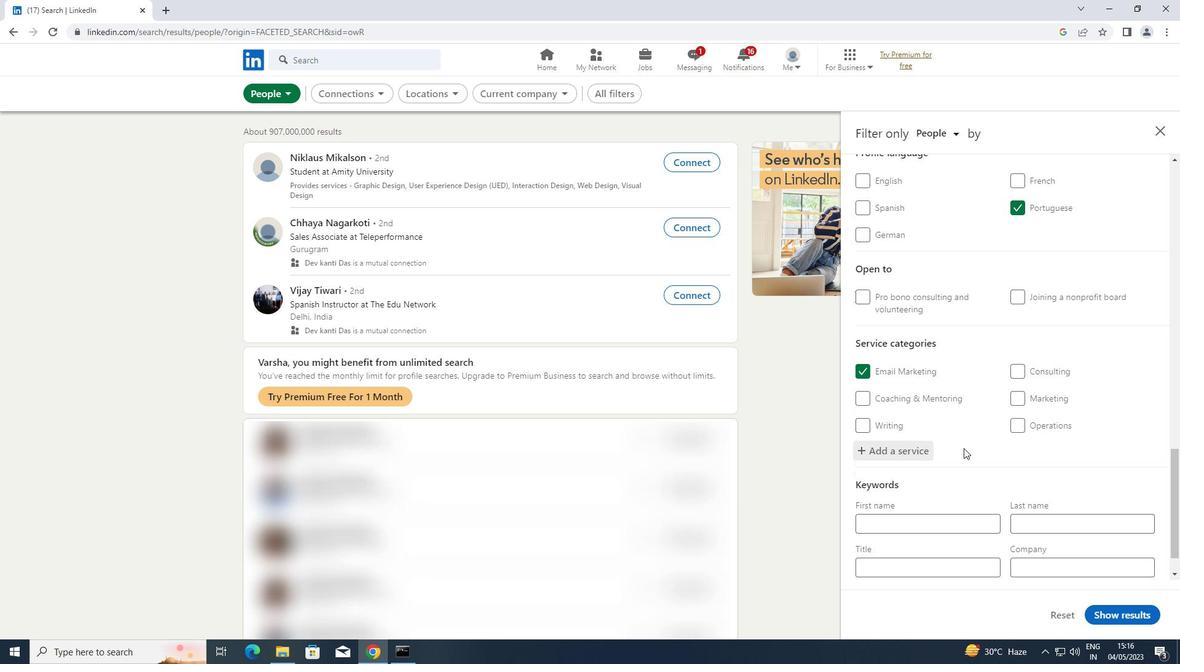 
Action: Mouse scrolled (964, 447) with delta (0, 0)
Screenshot: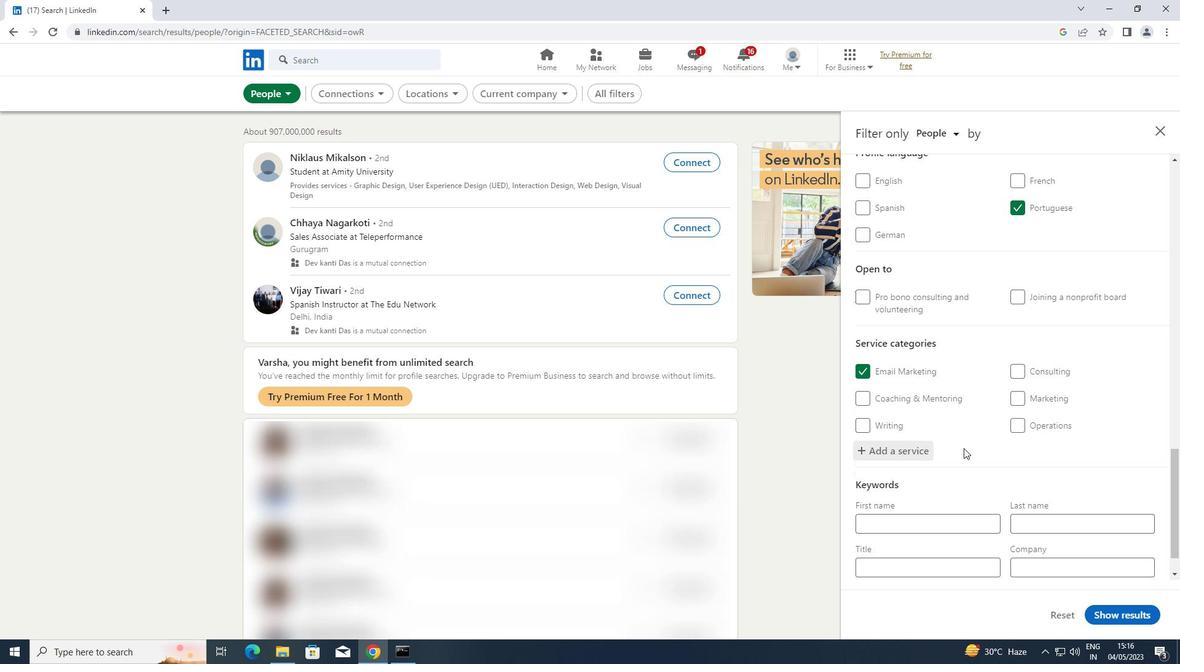 
Action: Mouse scrolled (964, 447) with delta (0, 0)
Screenshot: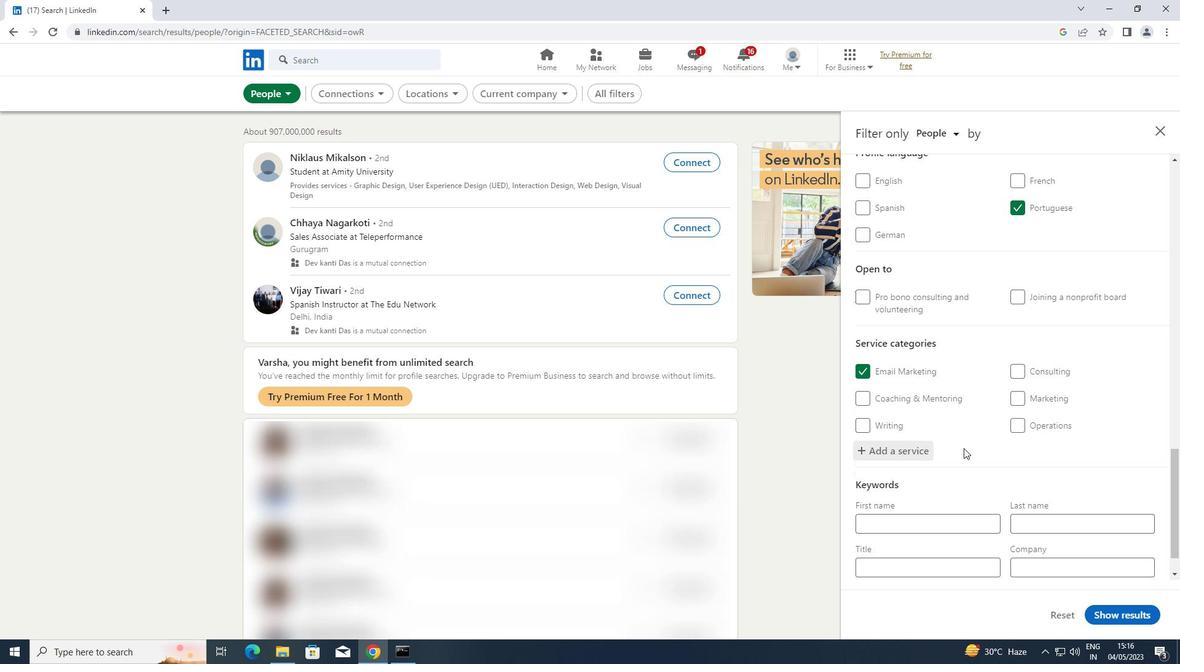 
Action: Mouse scrolled (964, 447) with delta (0, 0)
Screenshot: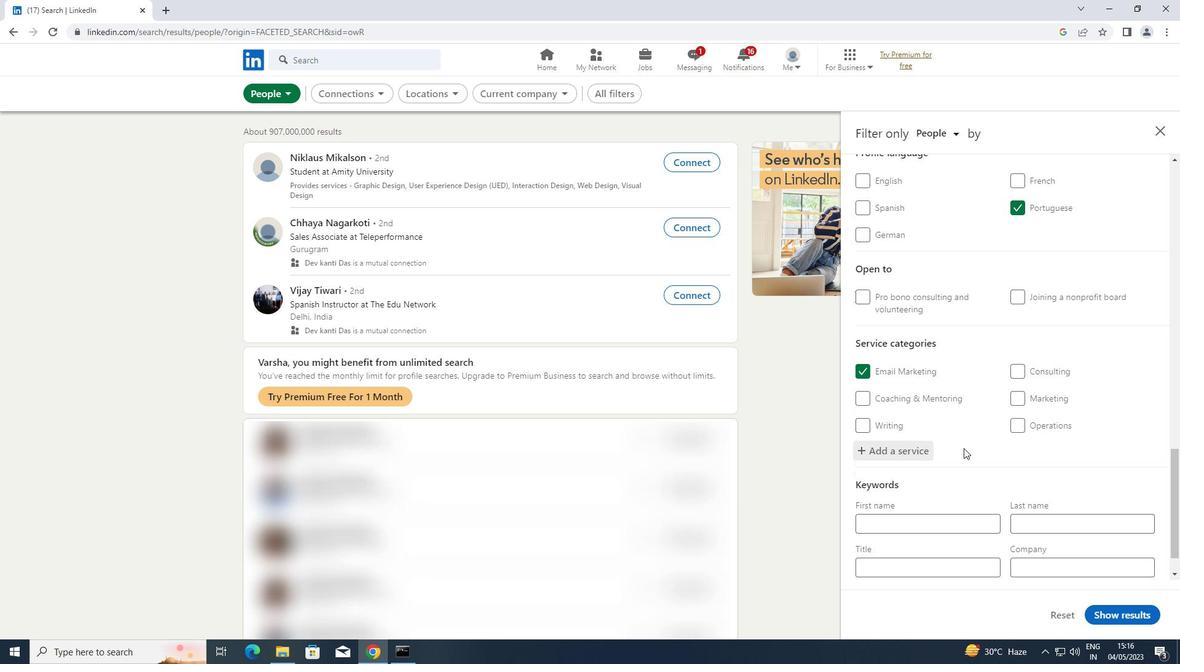 
Action: Mouse scrolled (964, 447) with delta (0, 0)
Screenshot: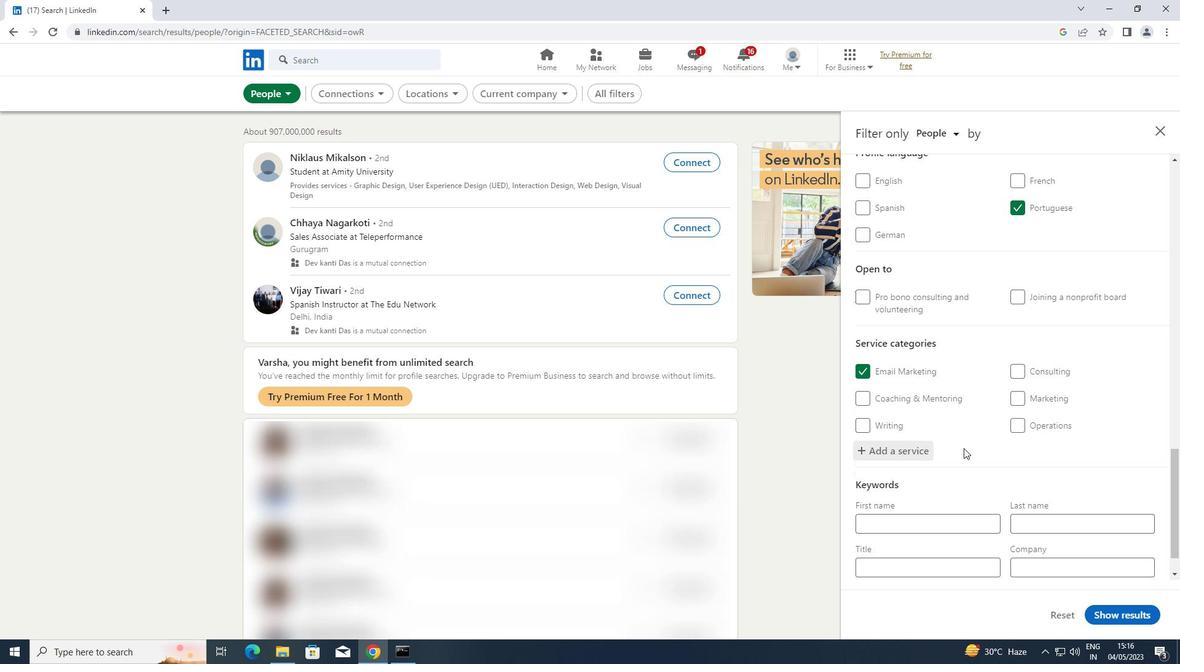 
Action: Mouse scrolled (964, 447) with delta (0, 0)
Screenshot: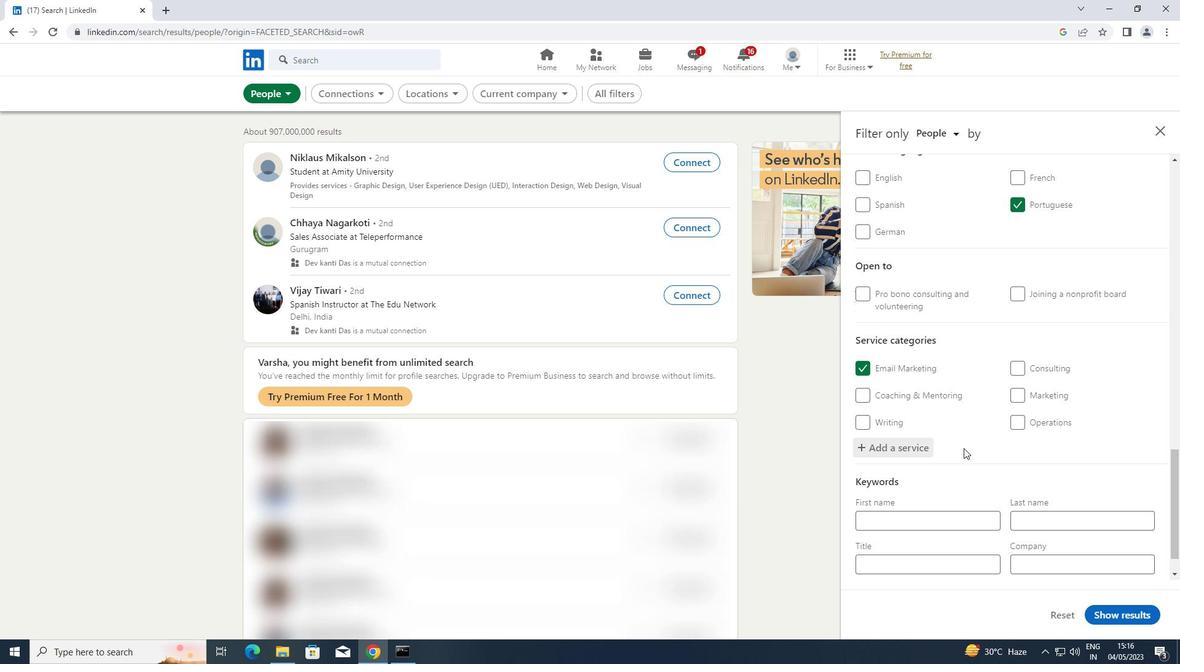 
Action: Mouse moved to (911, 526)
Screenshot: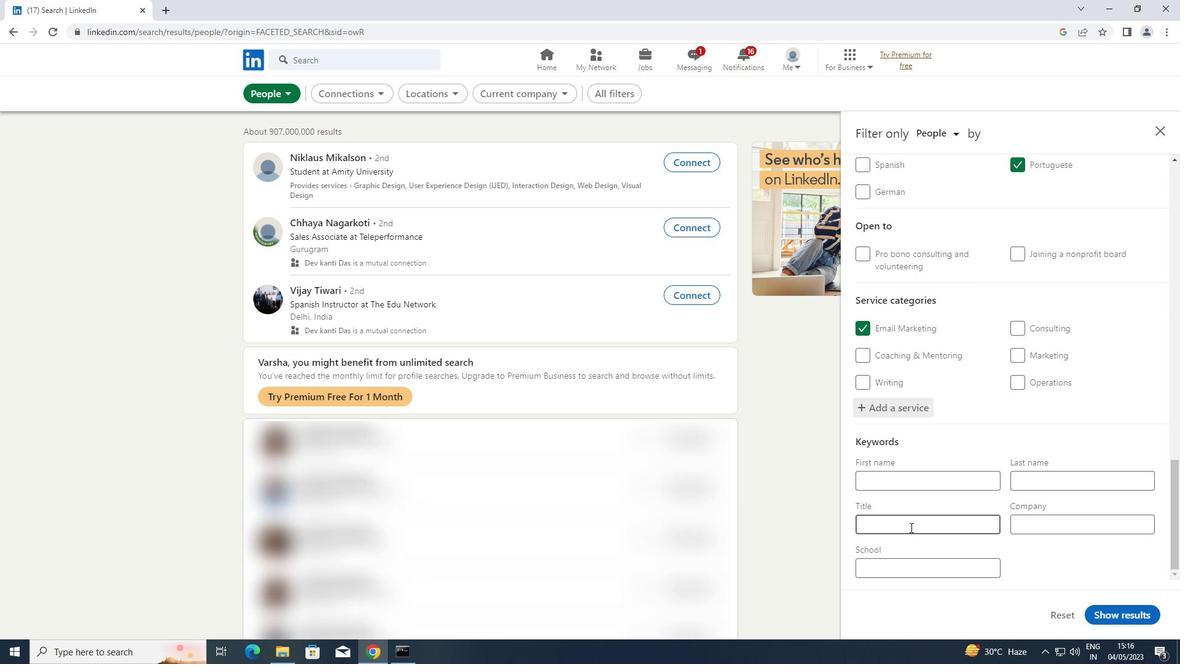 
Action: Mouse pressed left at (911, 526)
Screenshot: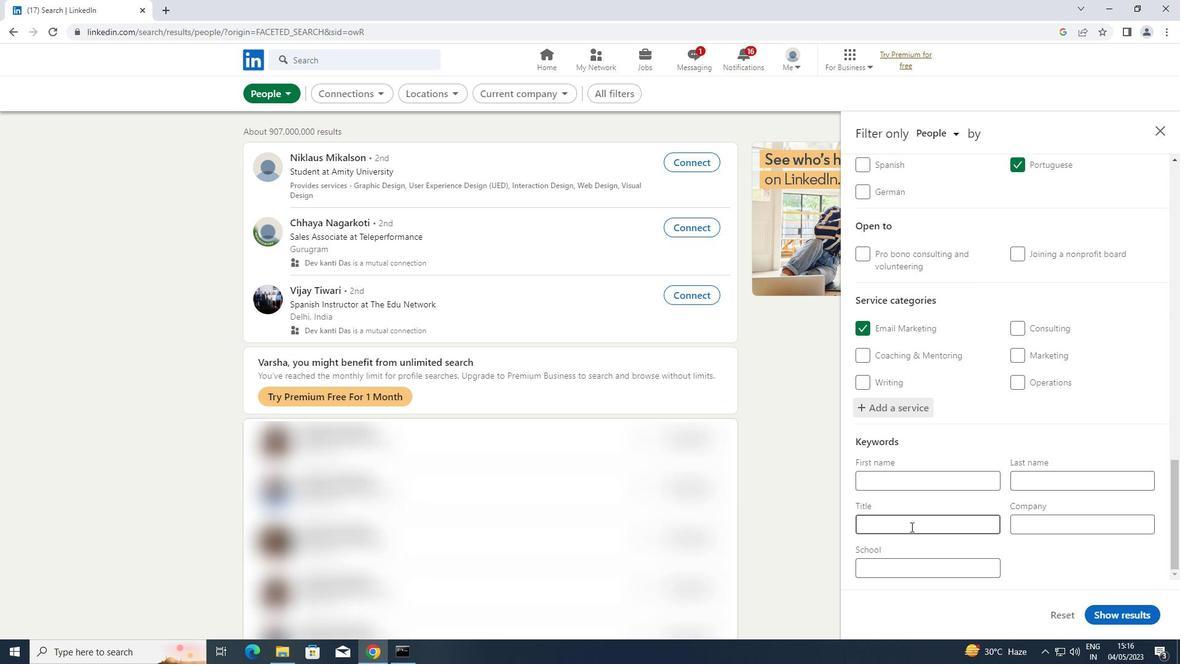 
Action: Key pressed <Key.shift>MEDICAL<Key.space><Key.shift>LABORATORT<Key.space><Key.shift>TECH
Screenshot: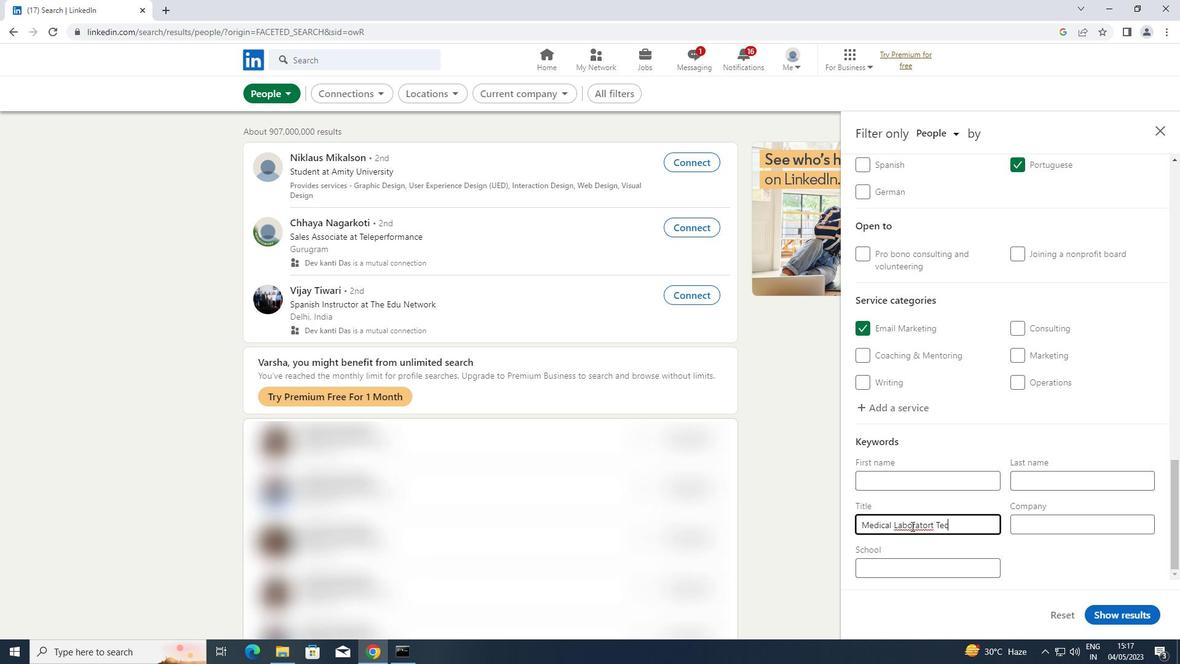 
Action: Mouse moved to (1136, 614)
Screenshot: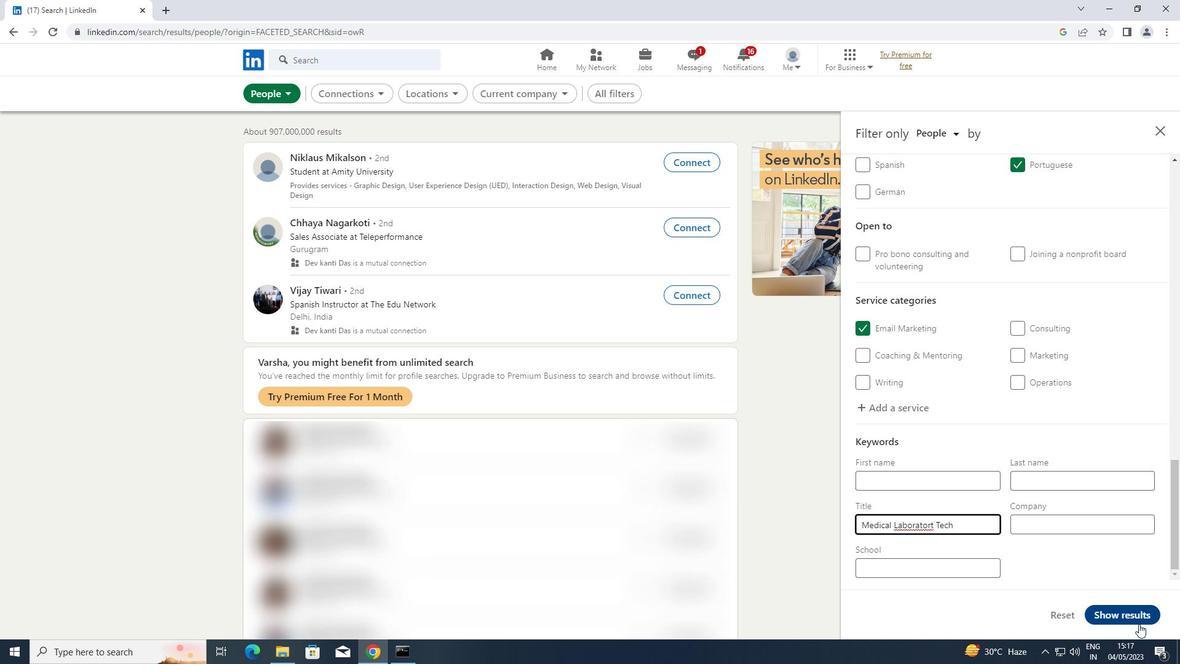 
Action: Mouse pressed left at (1136, 614)
Screenshot: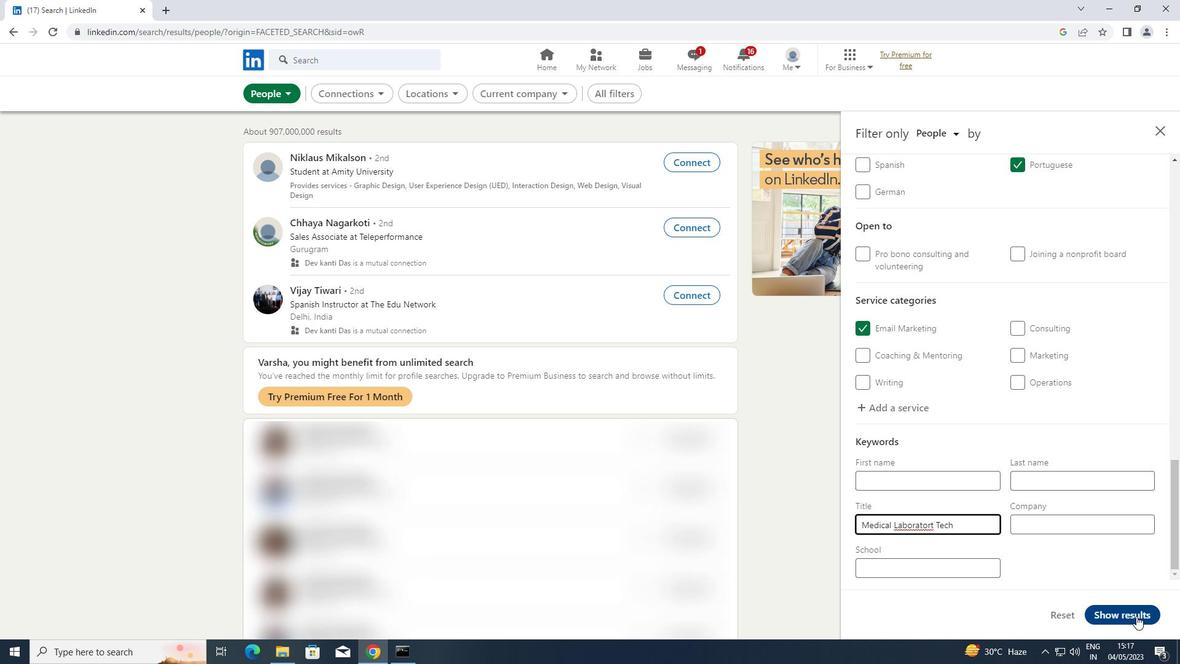 
